 Task: Create a due date automation trigger when advanced on, on the monday of the week before a card is due add dates due in 1 working days at 11:00 AM.
Action: Mouse moved to (1186, 95)
Screenshot: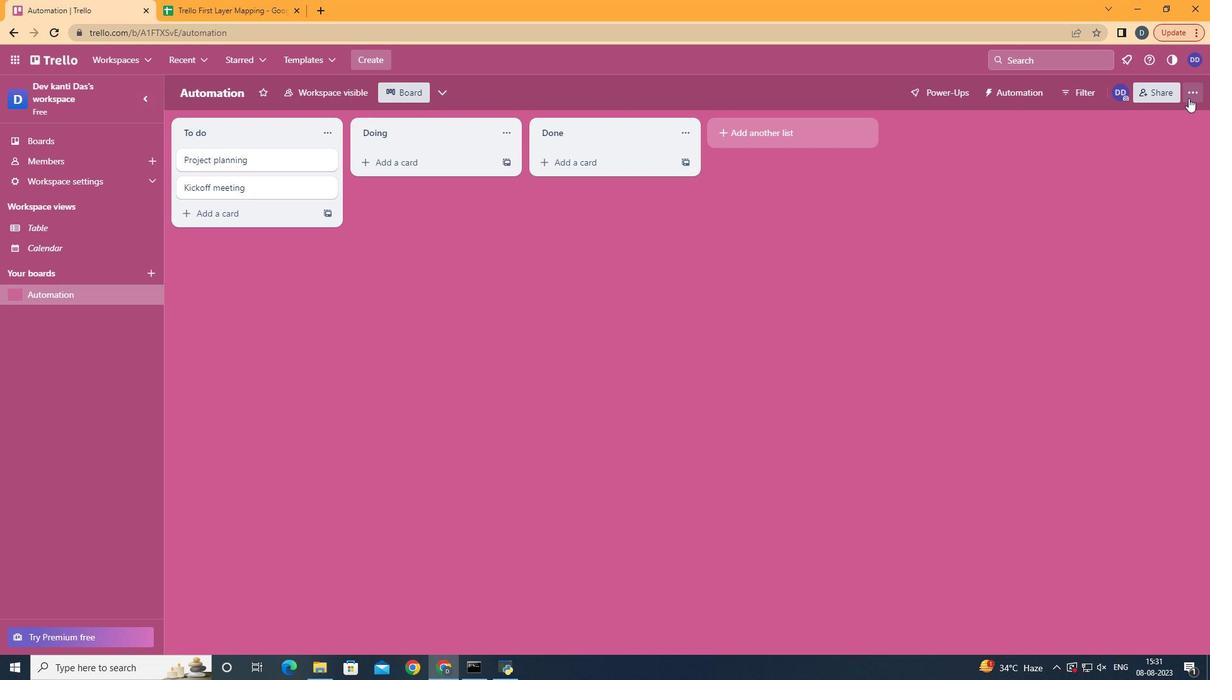 
Action: Mouse pressed left at (1186, 95)
Screenshot: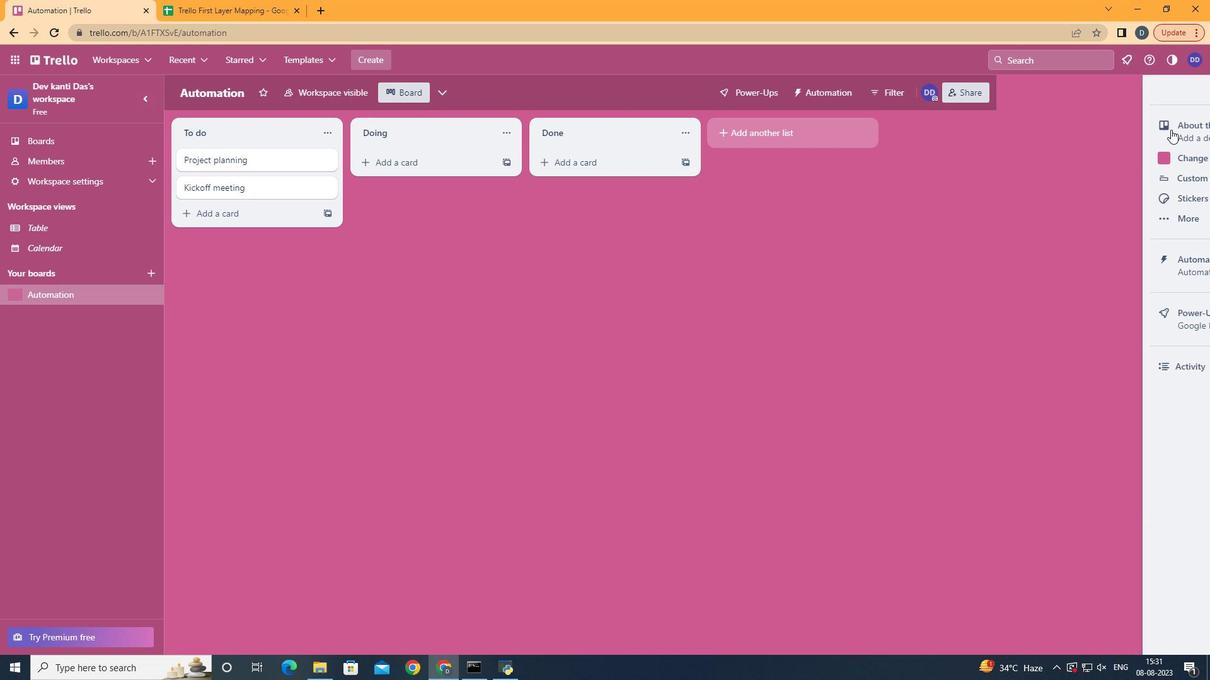 
Action: Mouse moved to (1078, 265)
Screenshot: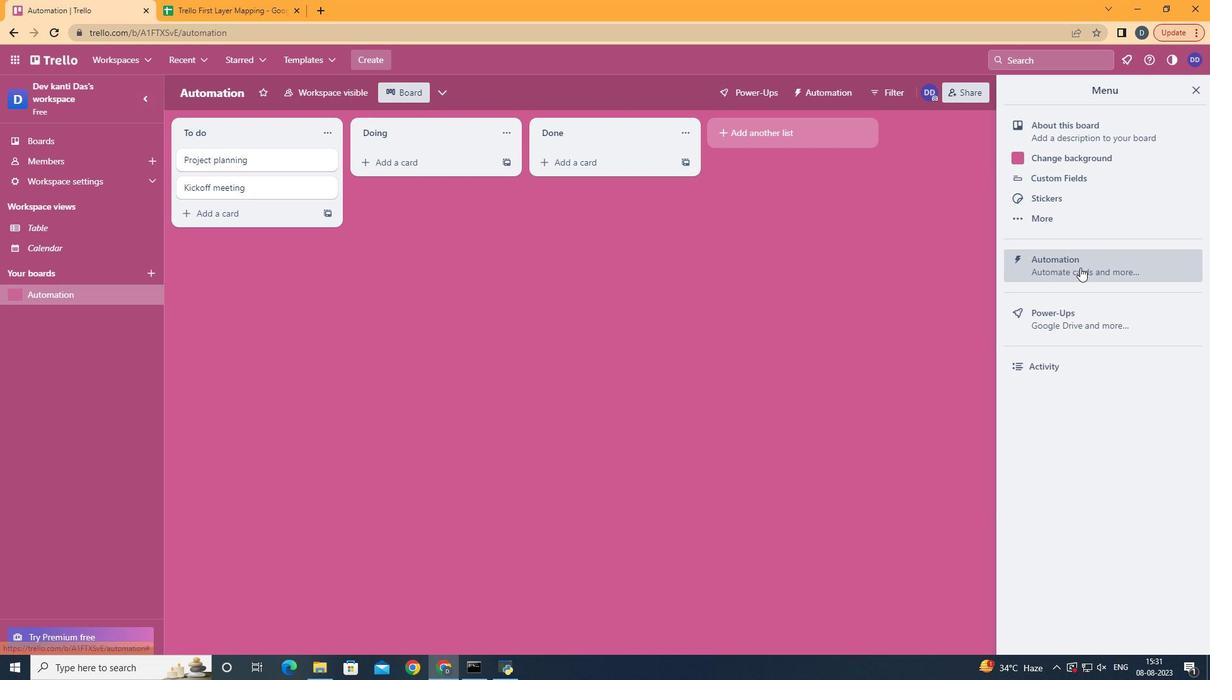 
Action: Mouse pressed left at (1078, 265)
Screenshot: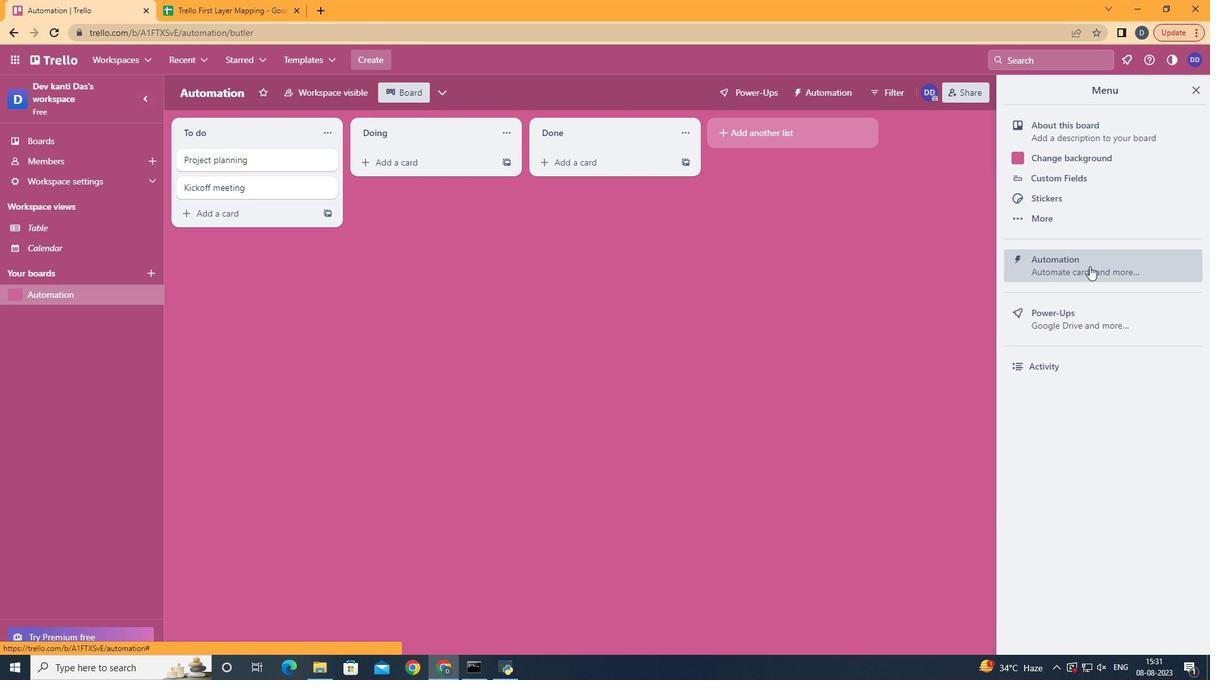 
Action: Mouse moved to (223, 247)
Screenshot: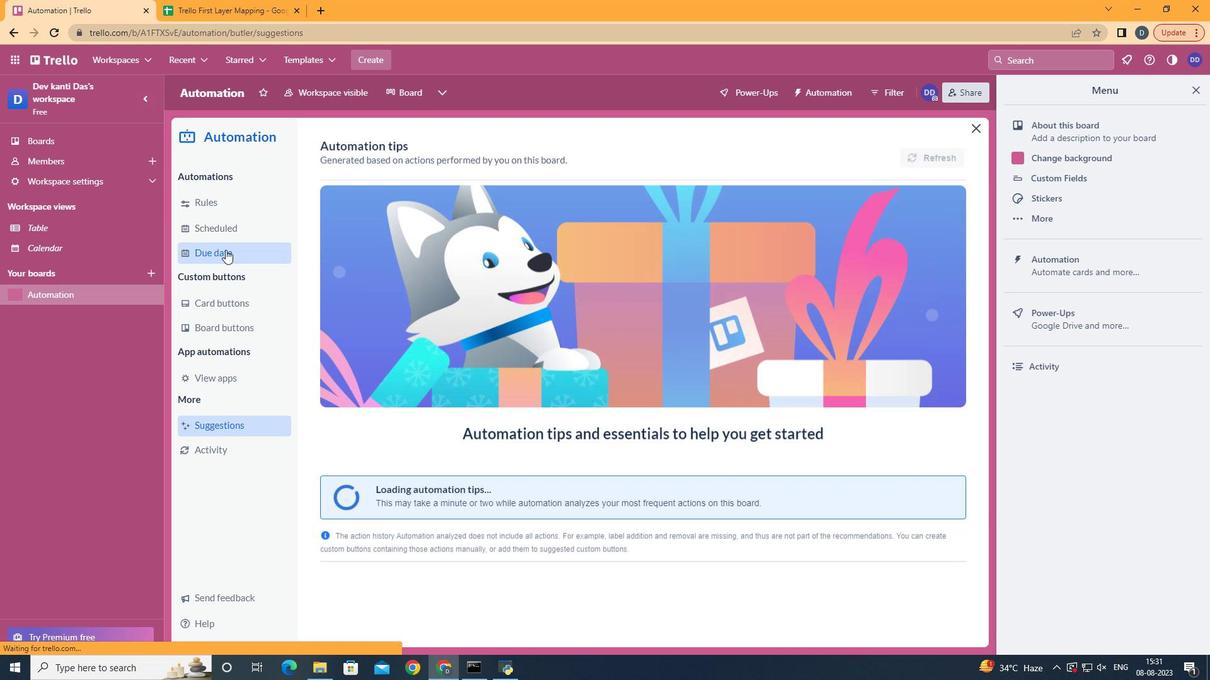 
Action: Mouse pressed left at (223, 247)
Screenshot: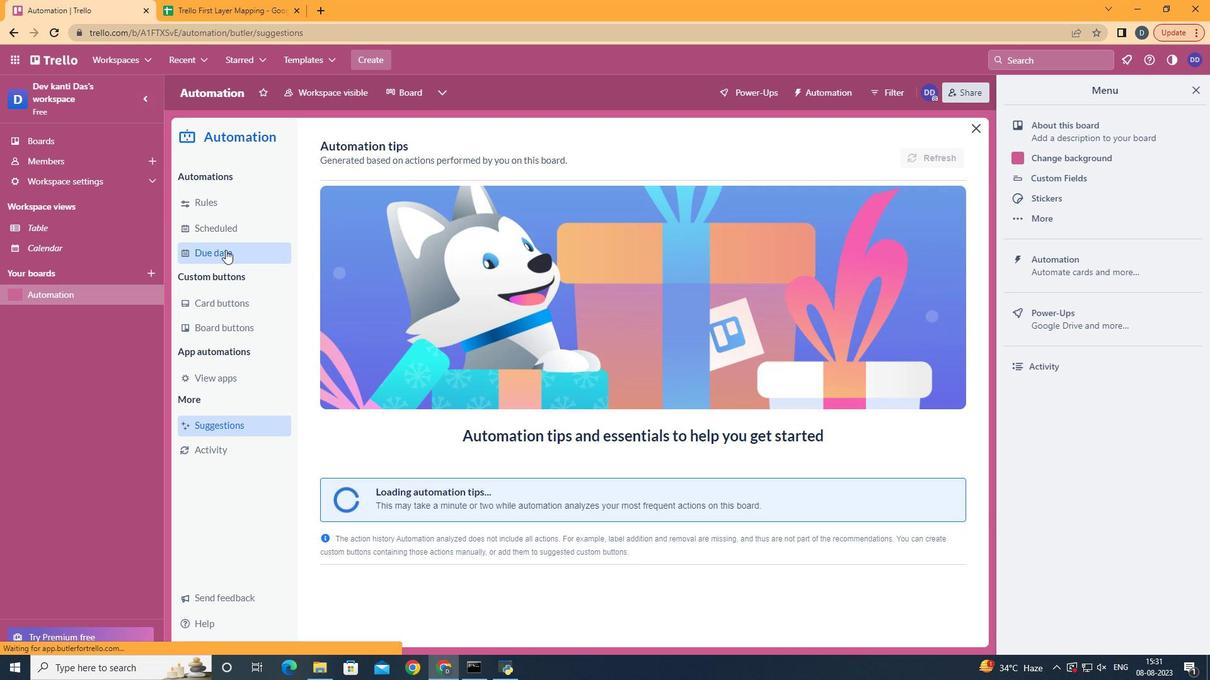 
Action: Mouse moved to (880, 146)
Screenshot: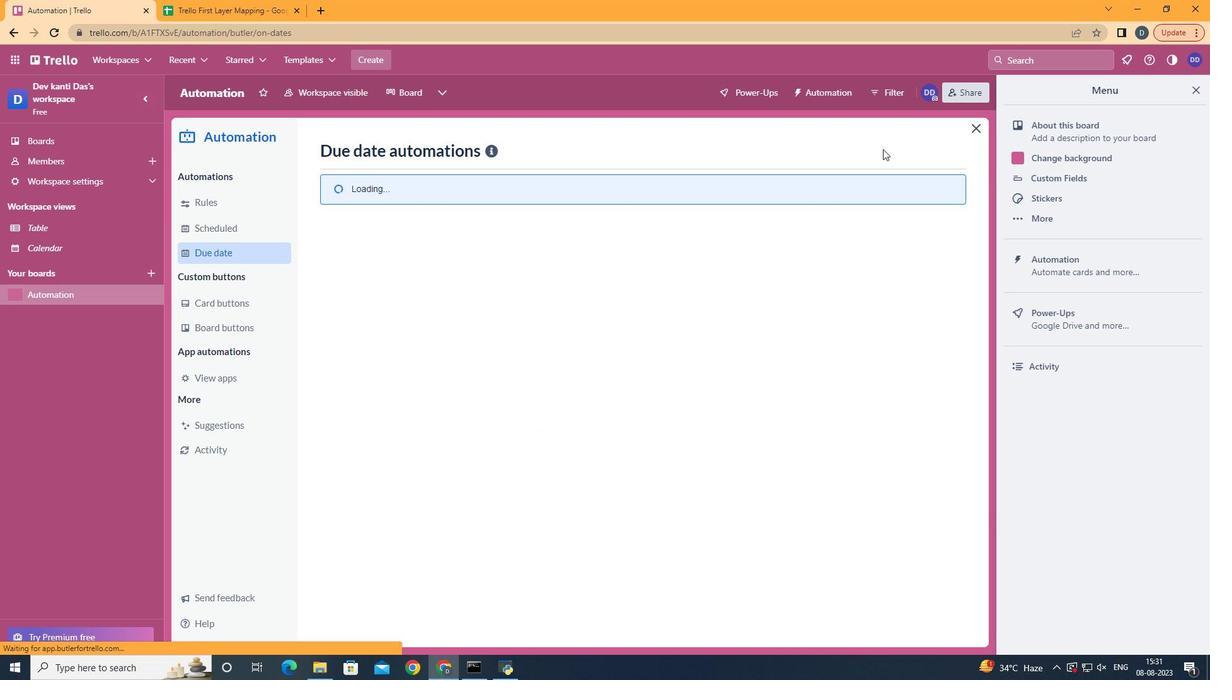 
Action: Mouse pressed left at (880, 146)
Screenshot: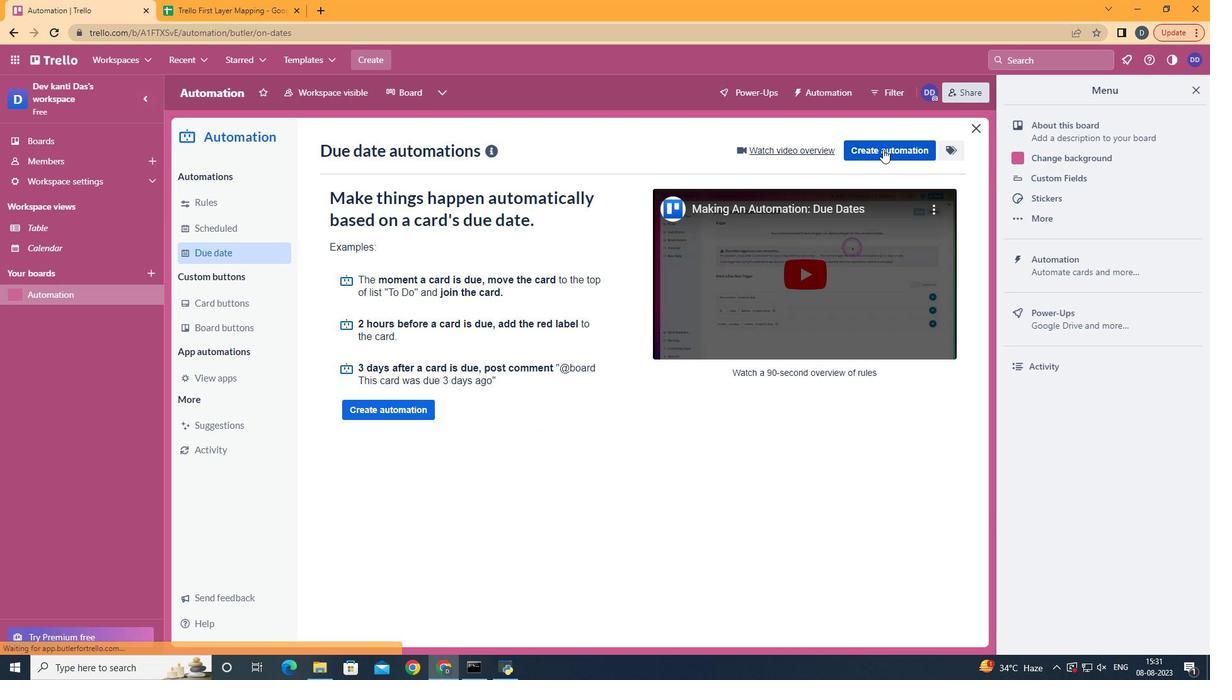
Action: Mouse pressed left at (880, 146)
Screenshot: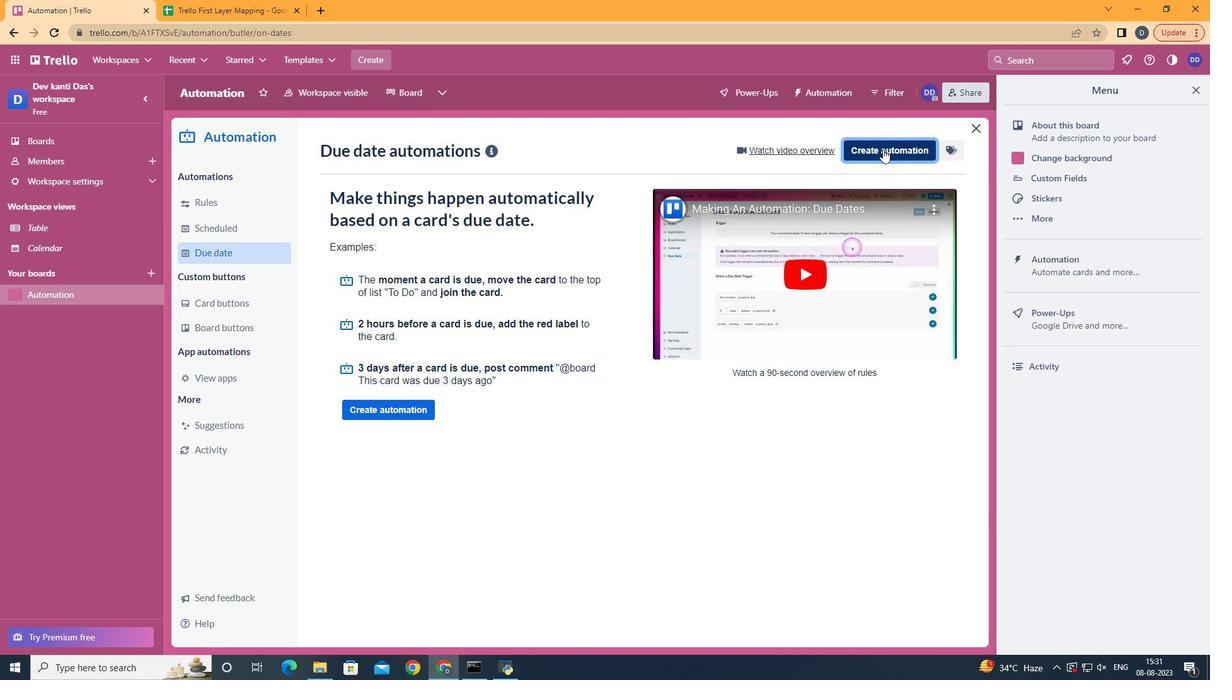 
Action: Mouse moved to (682, 268)
Screenshot: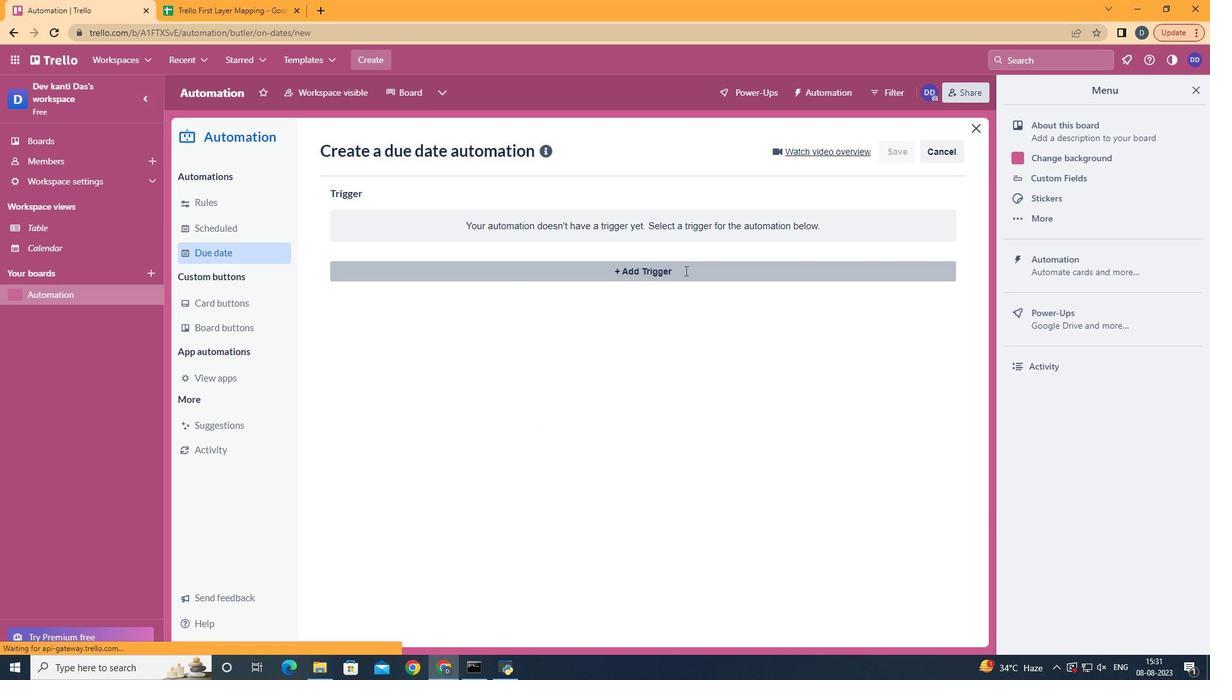 
Action: Mouse pressed left at (682, 268)
Screenshot: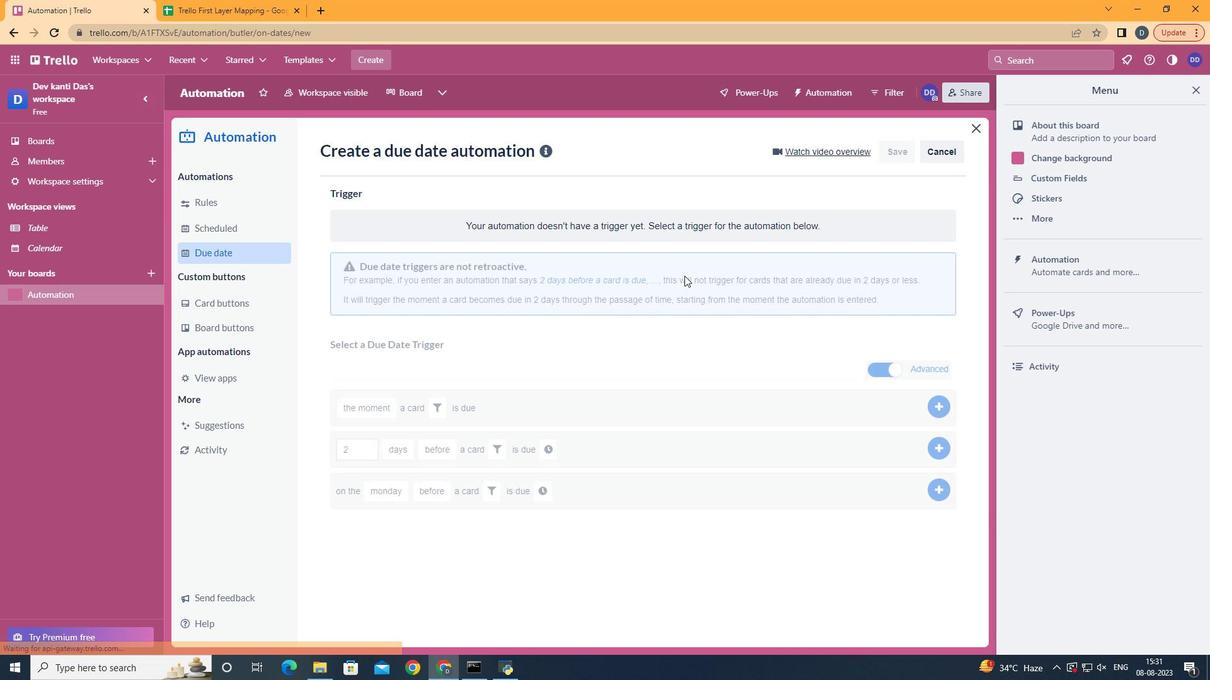 
Action: Mouse moved to (448, 595)
Screenshot: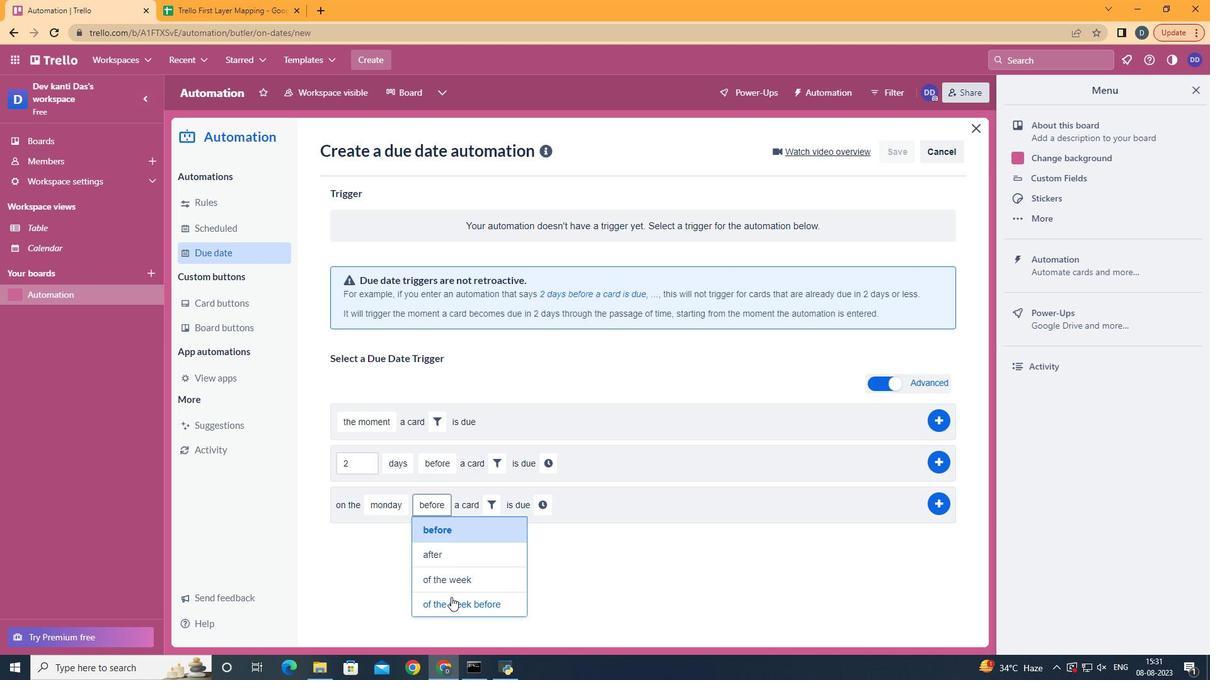 
Action: Mouse pressed left at (448, 595)
Screenshot: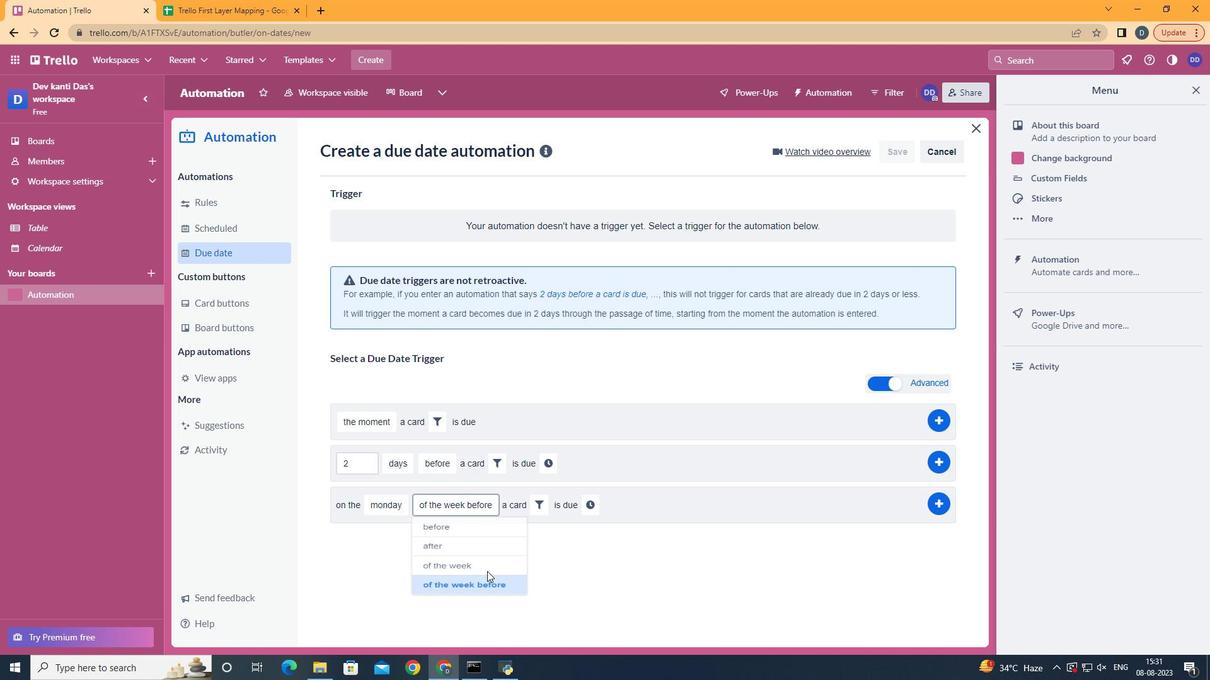 
Action: Mouse moved to (530, 509)
Screenshot: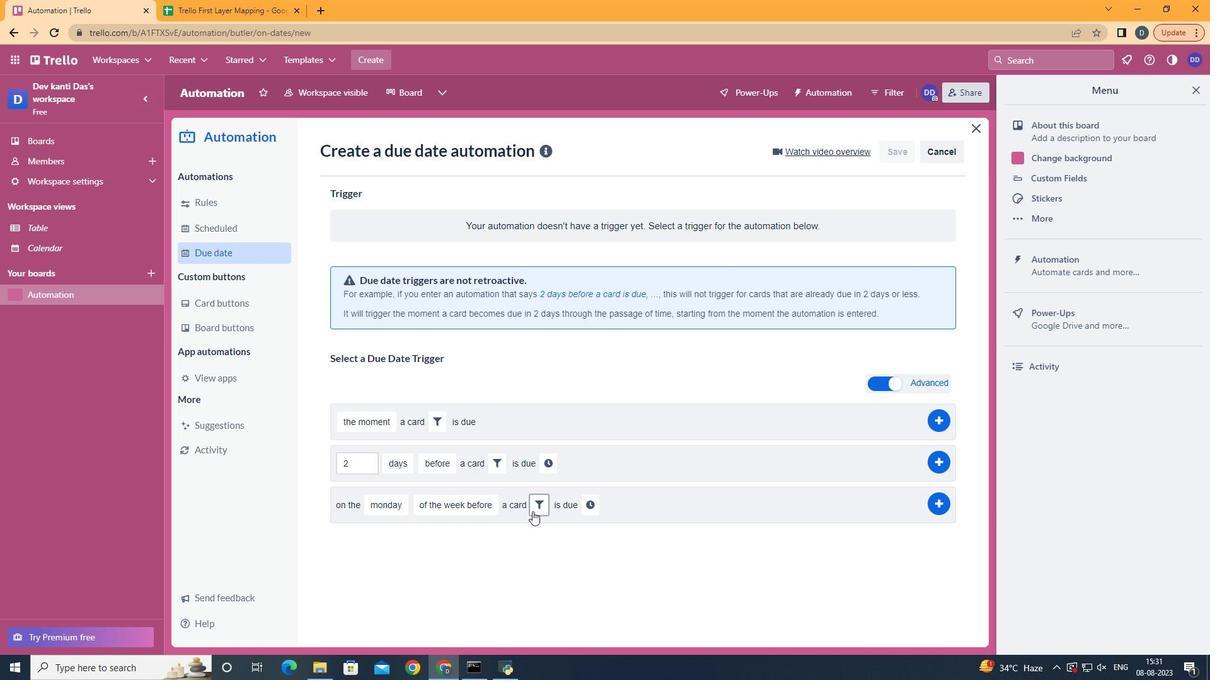 
Action: Mouse pressed left at (530, 509)
Screenshot: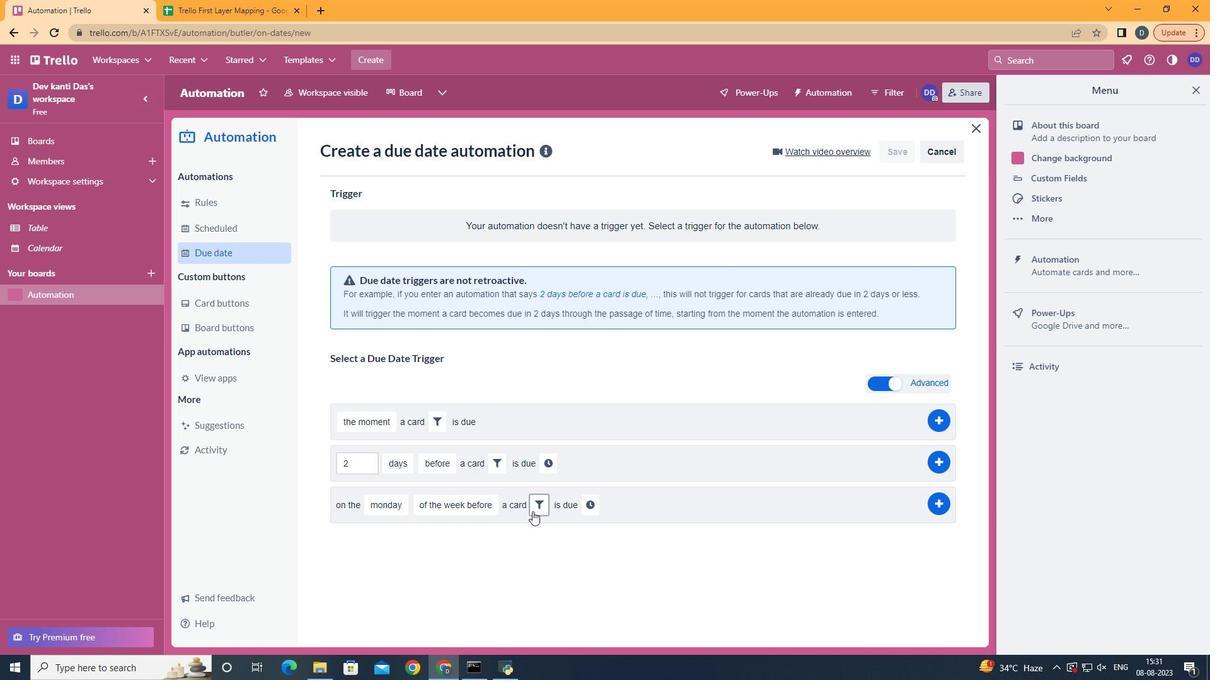 
Action: Mouse moved to (611, 542)
Screenshot: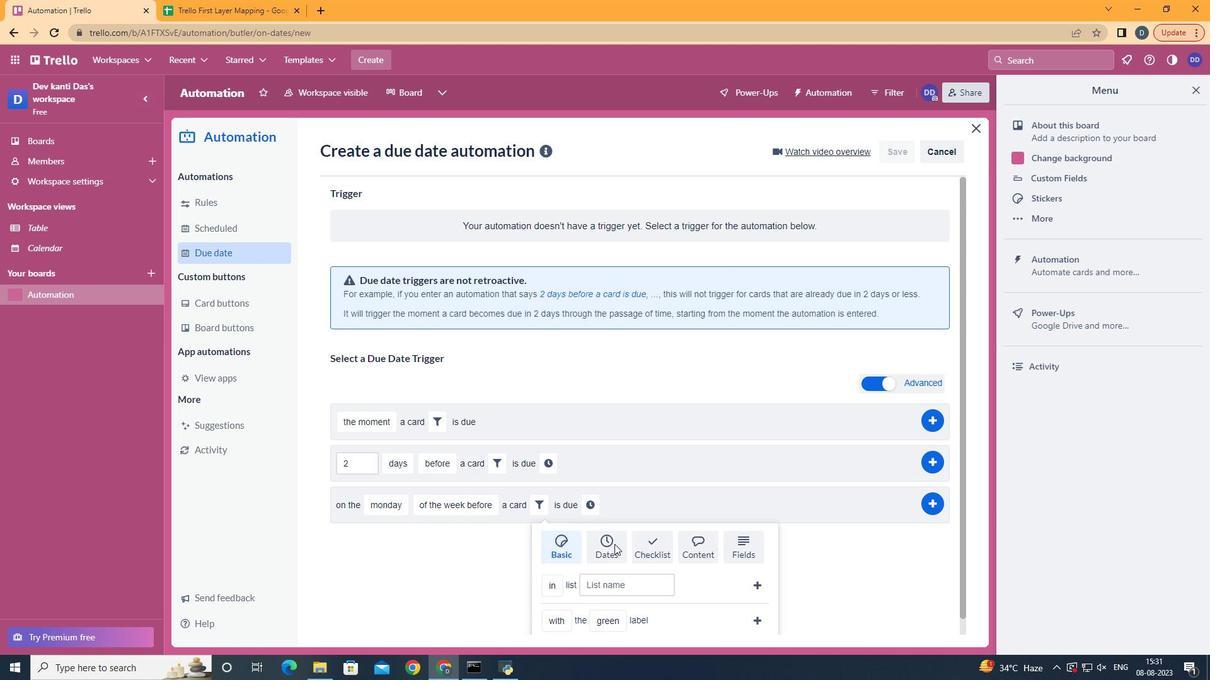 
Action: Mouse pressed left at (611, 542)
Screenshot: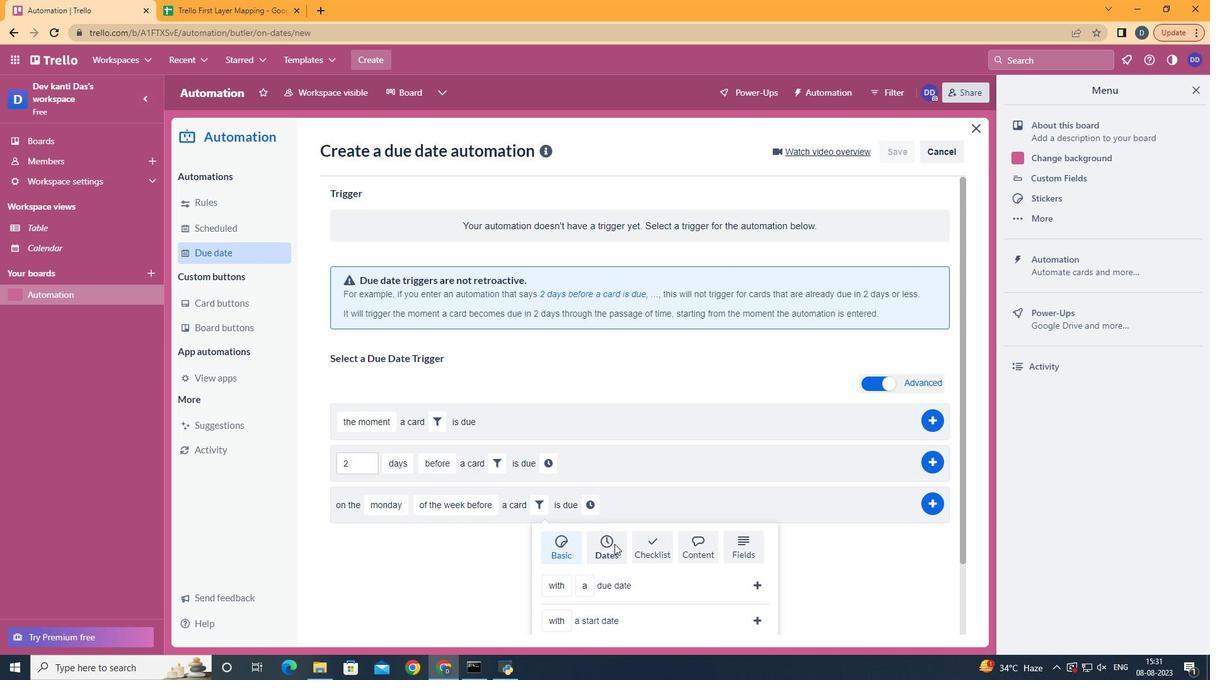 
Action: Mouse moved to (612, 542)
Screenshot: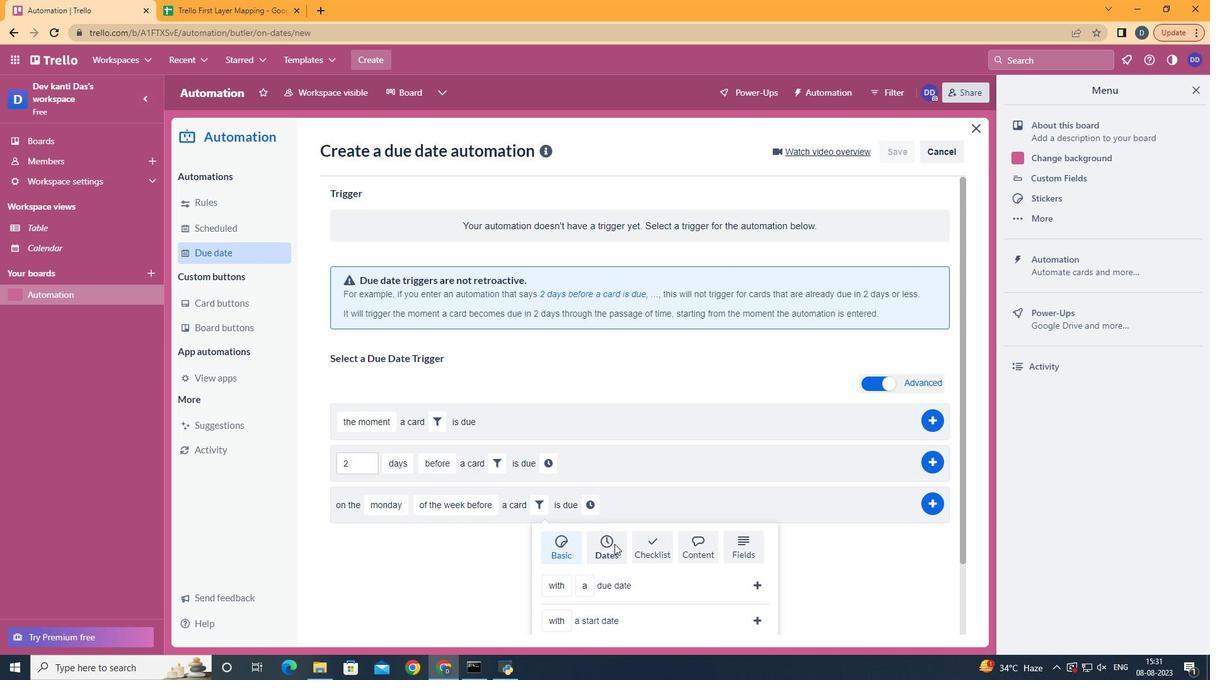 
Action: Mouse scrolled (612, 541) with delta (0, 0)
Screenshot: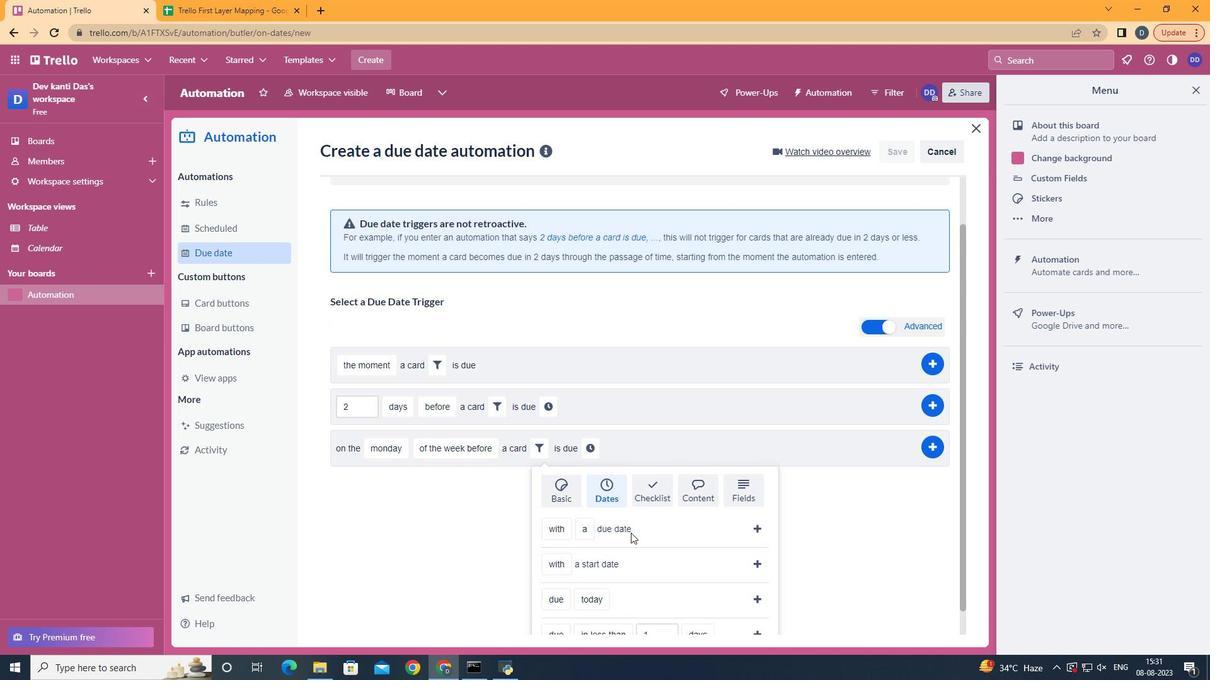 
Action: Mouse scrolled (612, 541) with delta (0, 0)
Screenshot: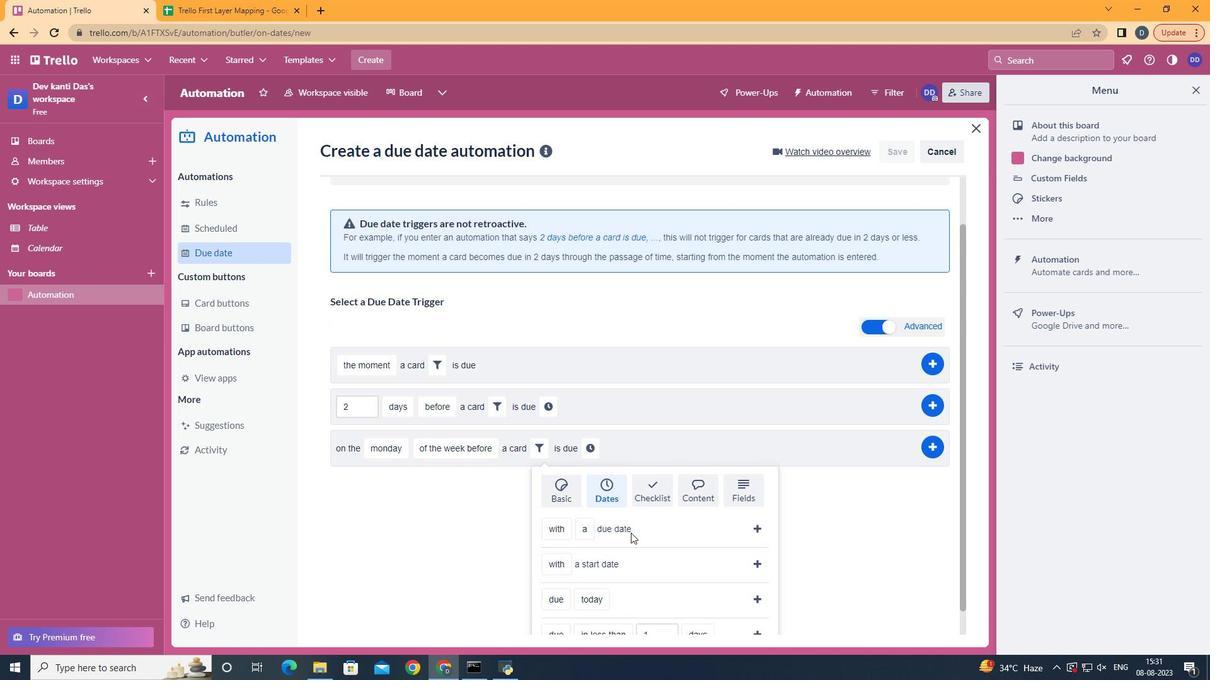 
Action: Mouse scrolled (612, 541) with delta (0, 0)
Screenshot: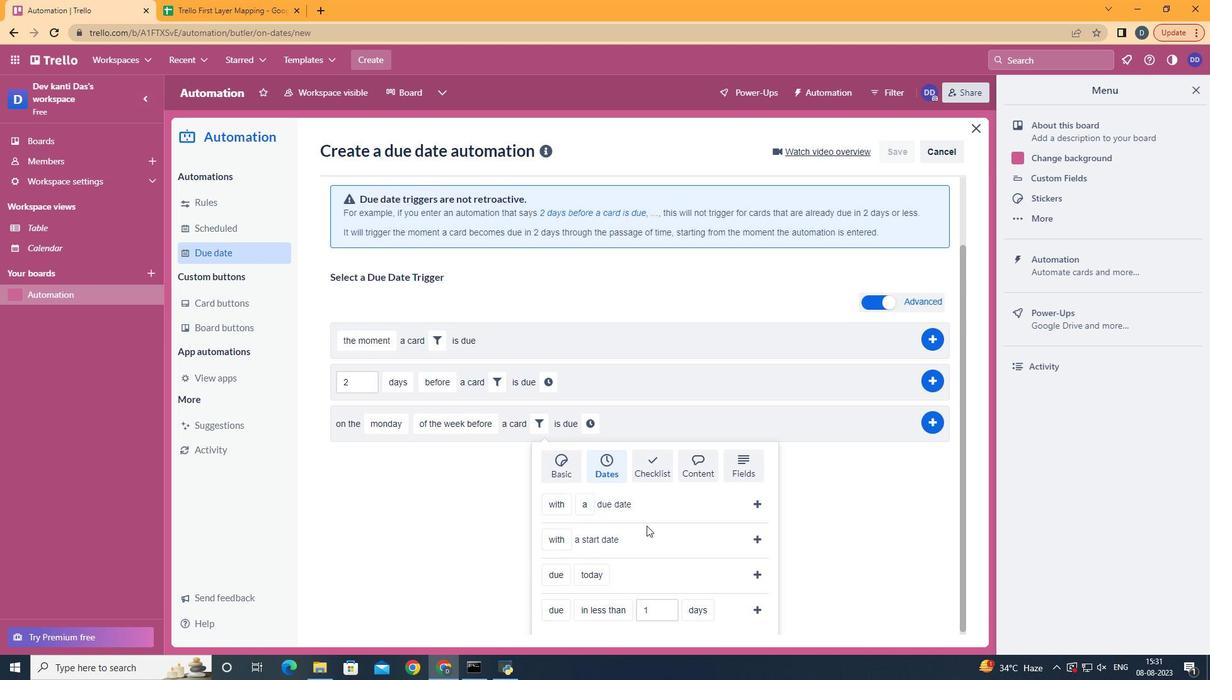 
Action: Mouse scrolled (612, 541) with delta (0, 0)
Screenshot: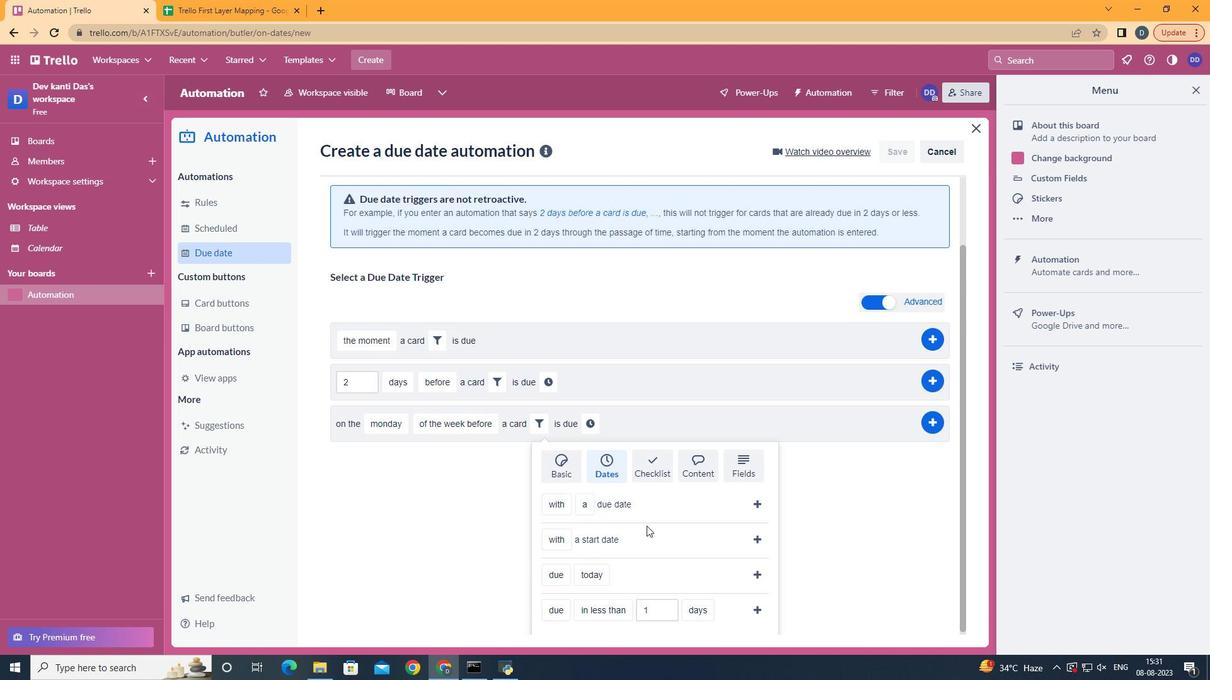 
Action: Mouse scrolled (612, 541) with delta (0, 0)
Screenshot: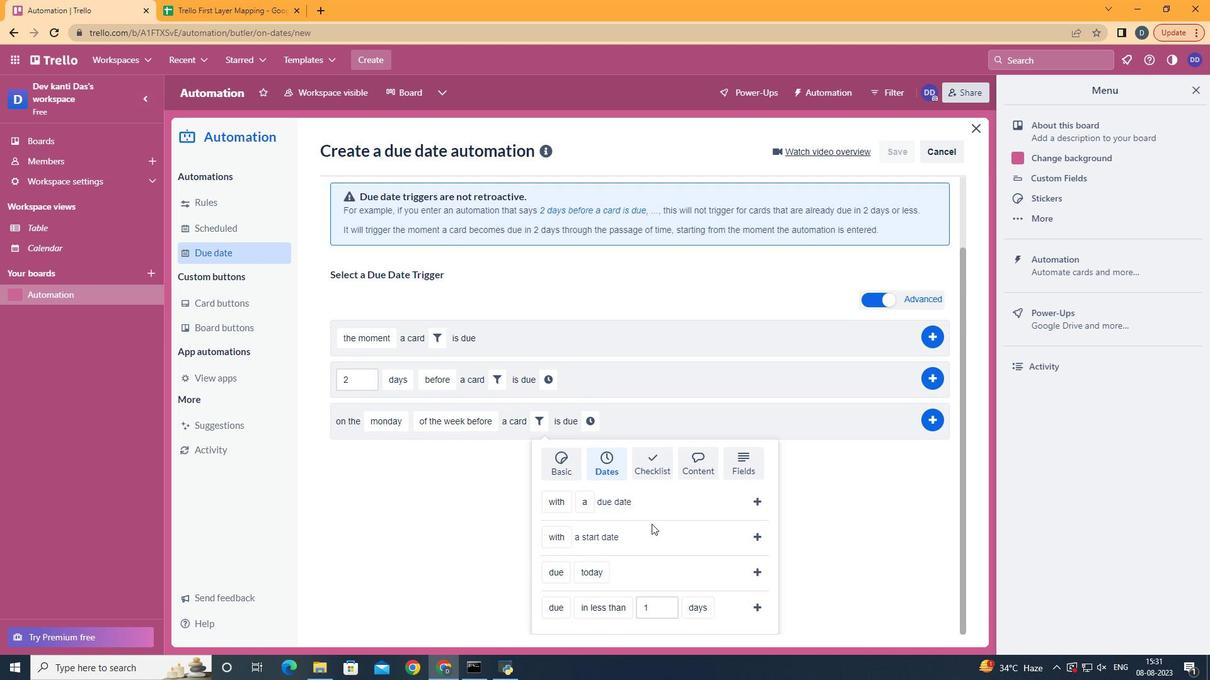 
Action: Mouse moved to (568, 553)
Screenshot: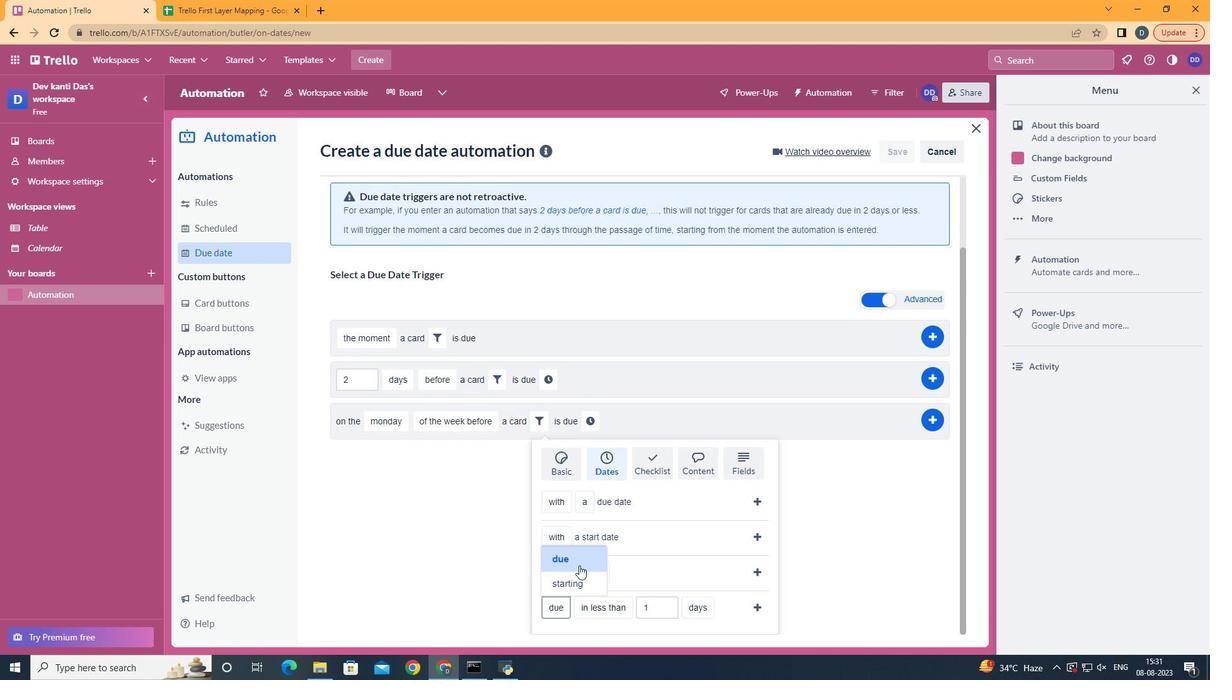 
Action: Mouse pressed left at (568, 553)
Screenshot: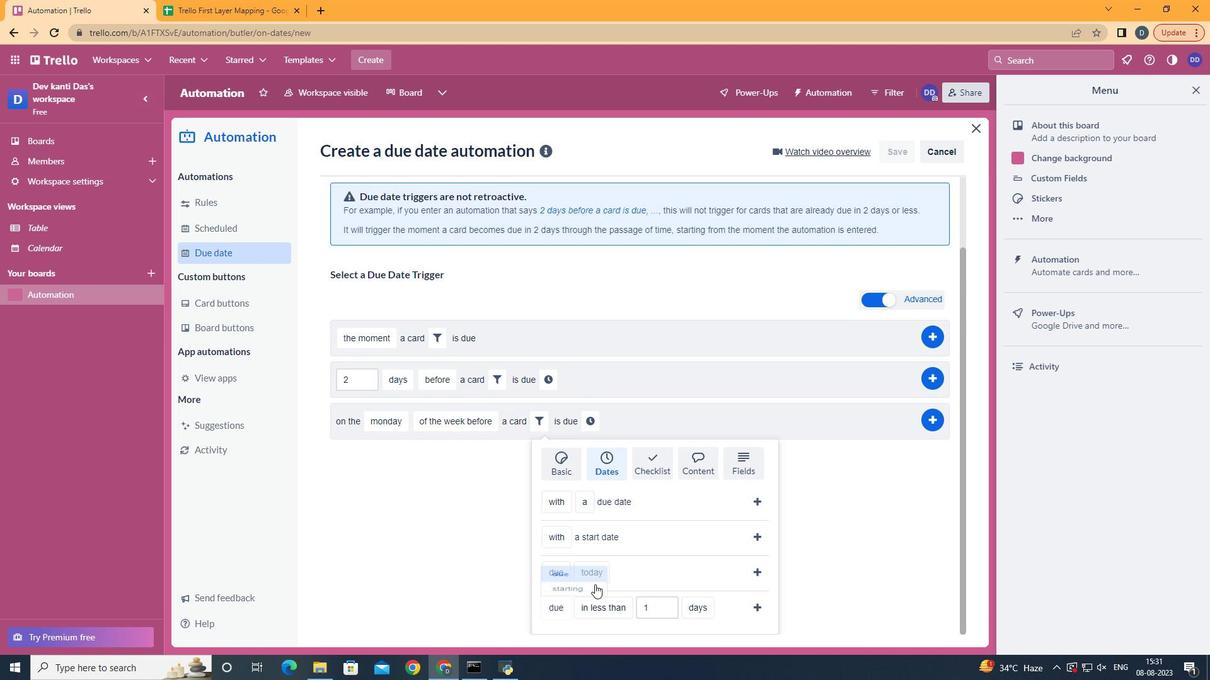 
Action: Mouse moved to (619, 556)
Screenshot: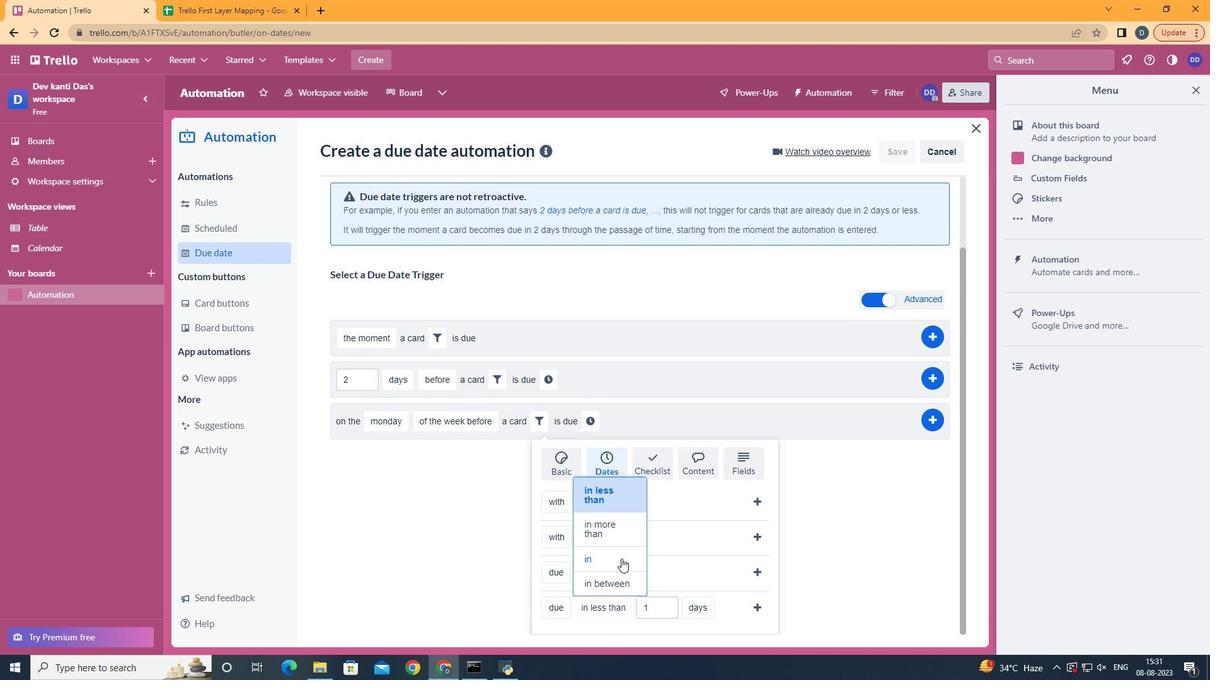 
Action: Mouse pressed left at (619, 556)
Screenshot: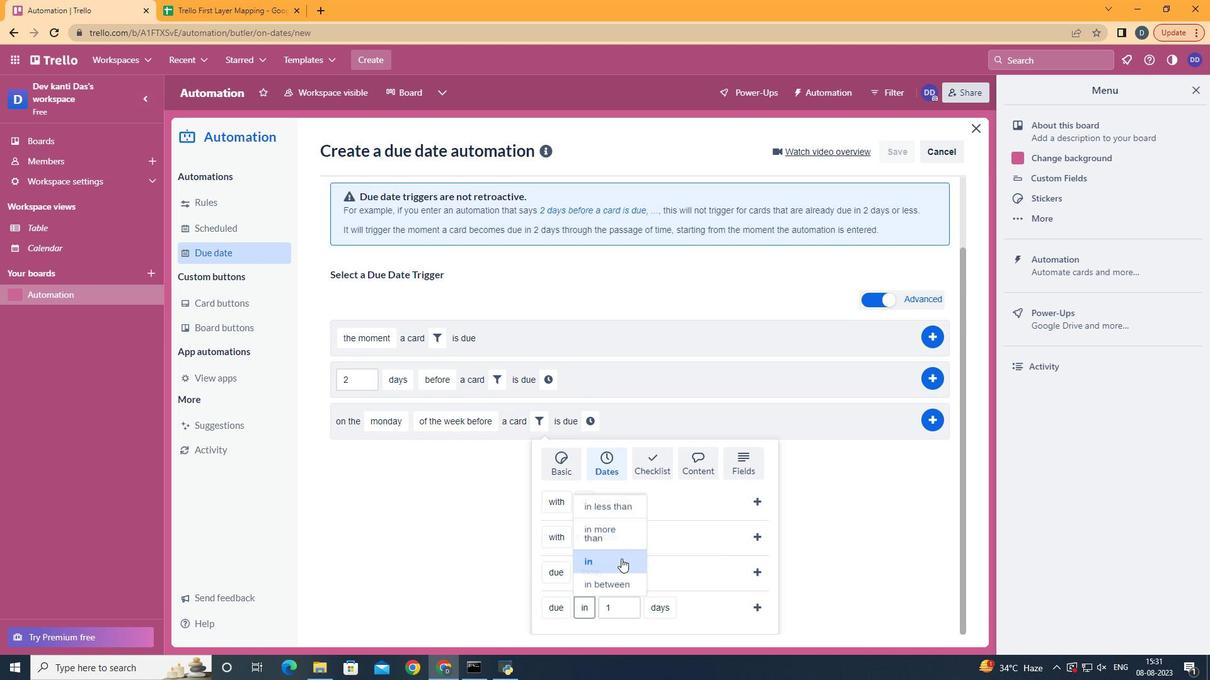 
Action: Mouse moved to (660, 583)
Screenshot: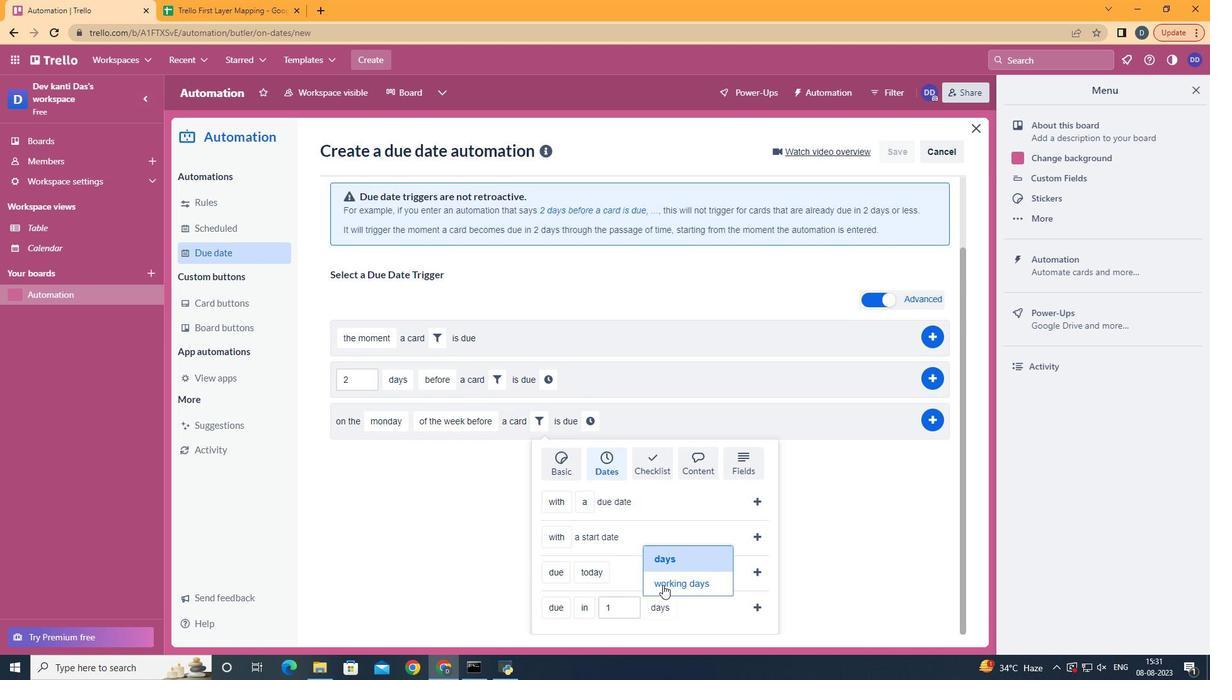 
Action: Mouse pressed left at (660, 583)
Screenshot: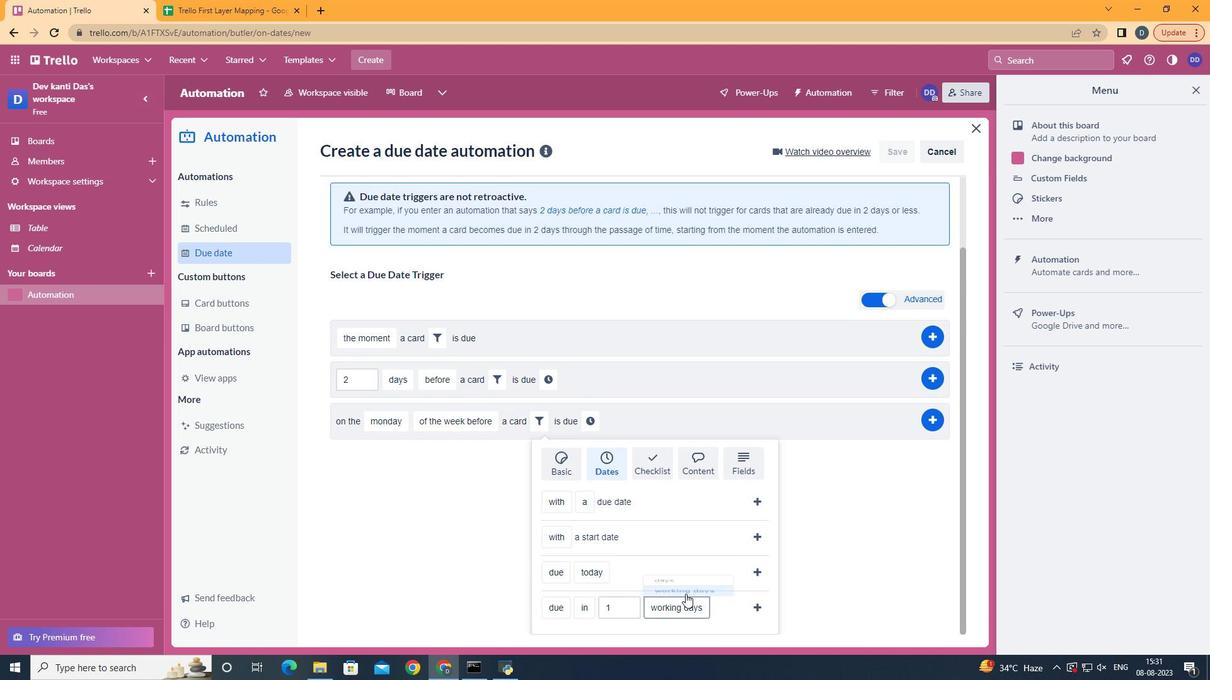 
Action: Mouse moved to (748, 605)
Screenshot: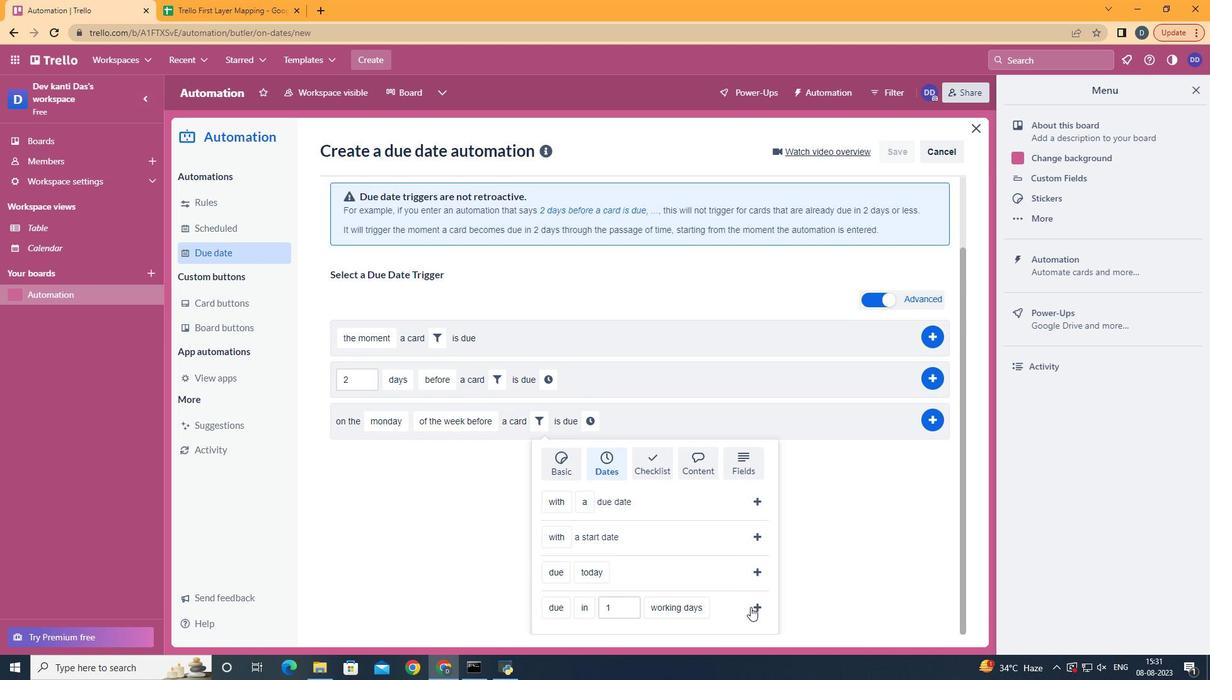 
Action: Mouse pressed left at (748, 605)
Screenshot: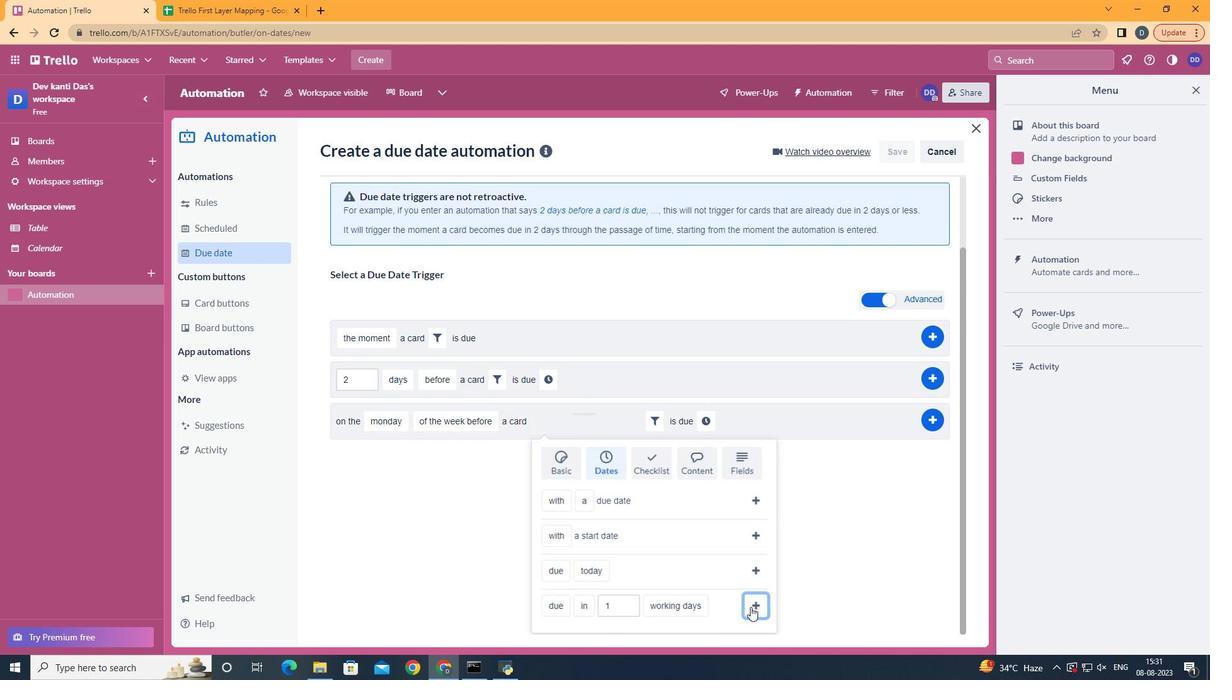 
Action: Mouse moved to (698, 515)
Screenshot: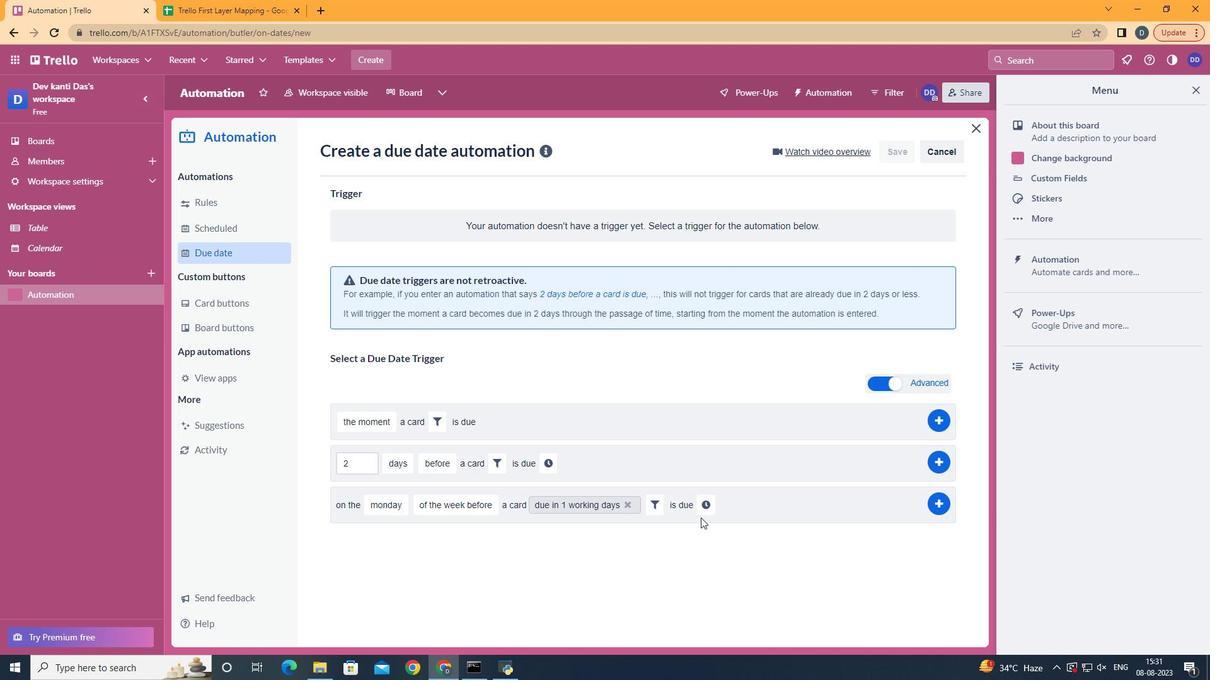 
Action: Mouse pressed left at (698, 515)
Screenshot: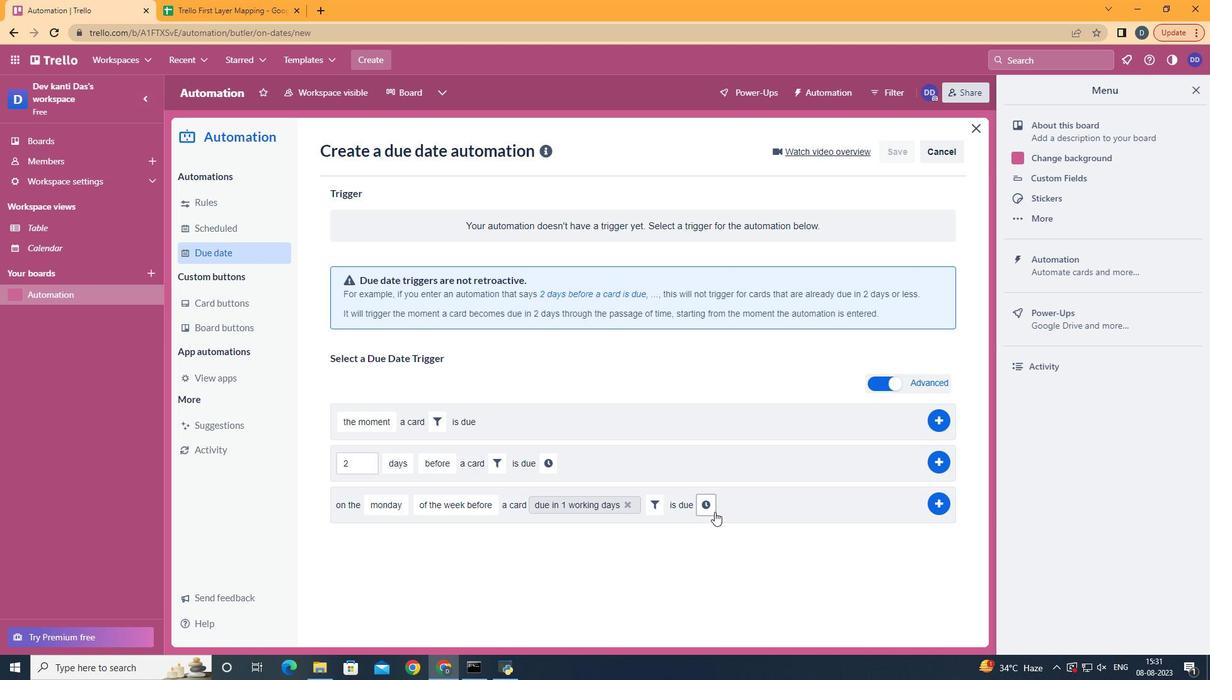 
Action: Mouse moved to (712, 510)
Screenshot: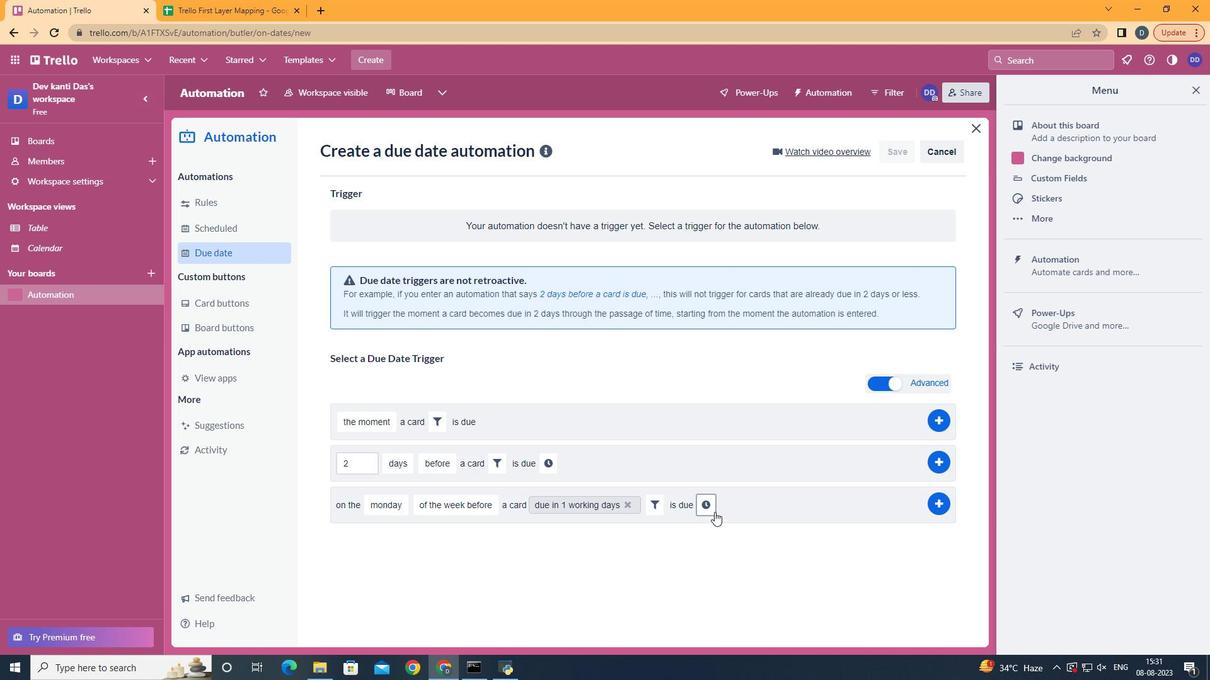 
Action: Mouse pressed left at (712, 510)
Screenshot: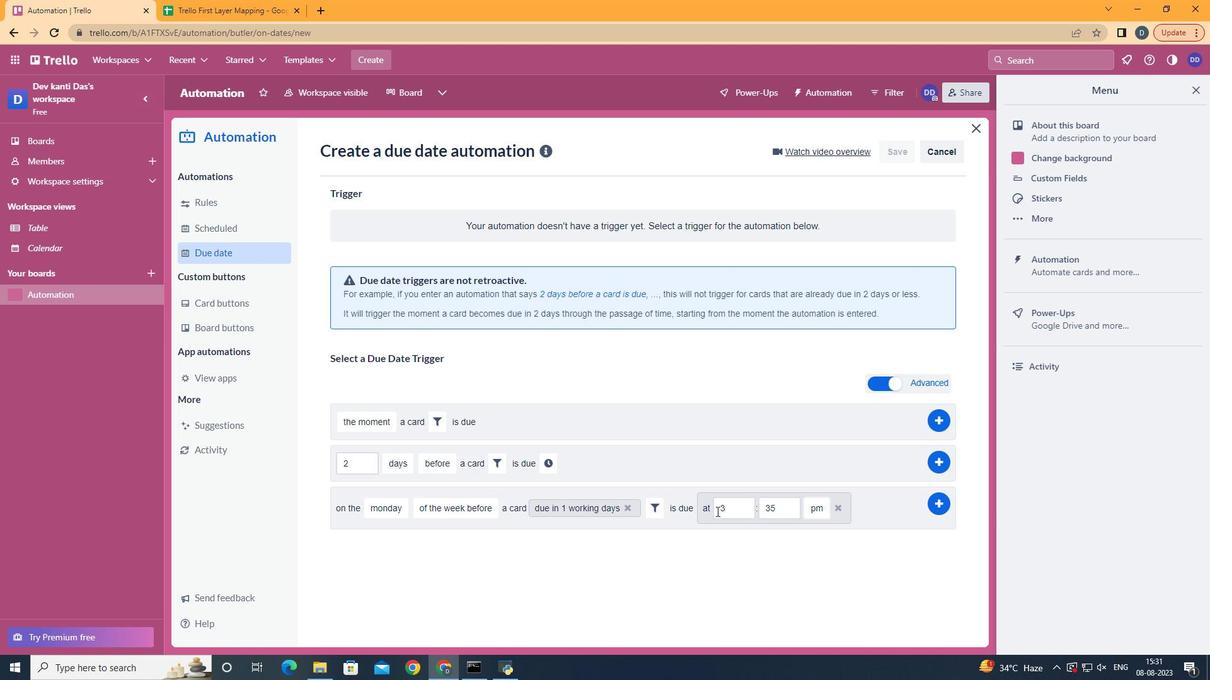 
Action: Mouse moved to (728, 509)
Screenshot: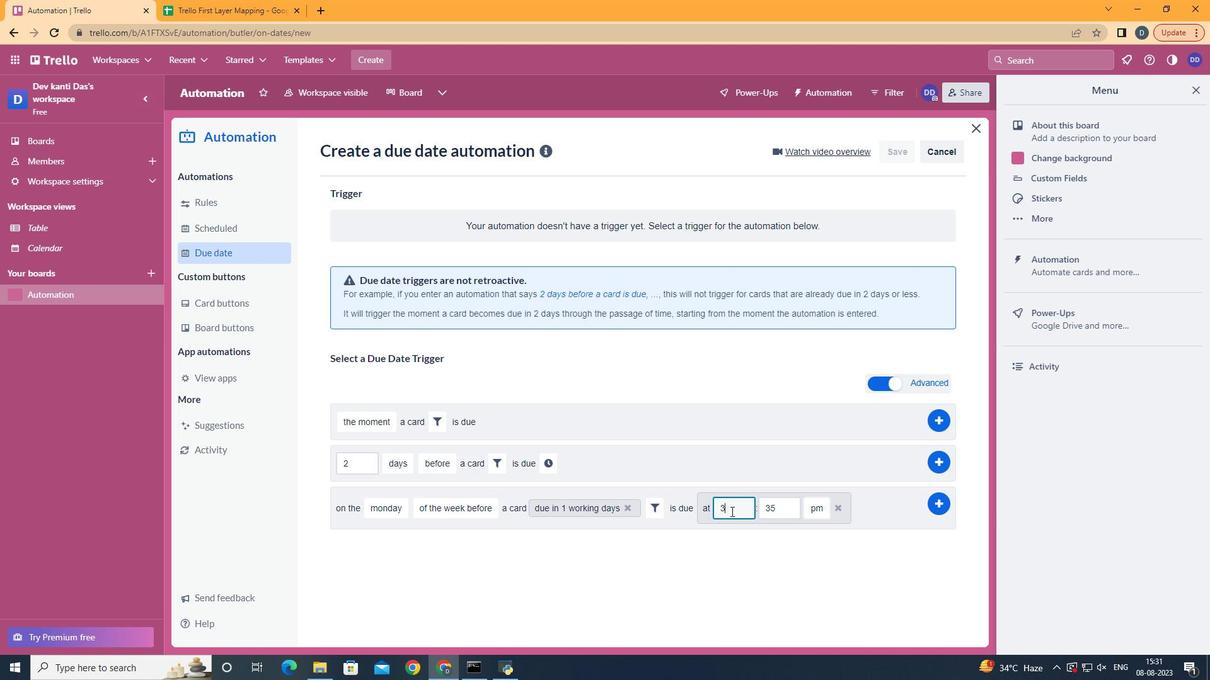 
Action: Mouse pressed left at (728, 509)
Screenshot: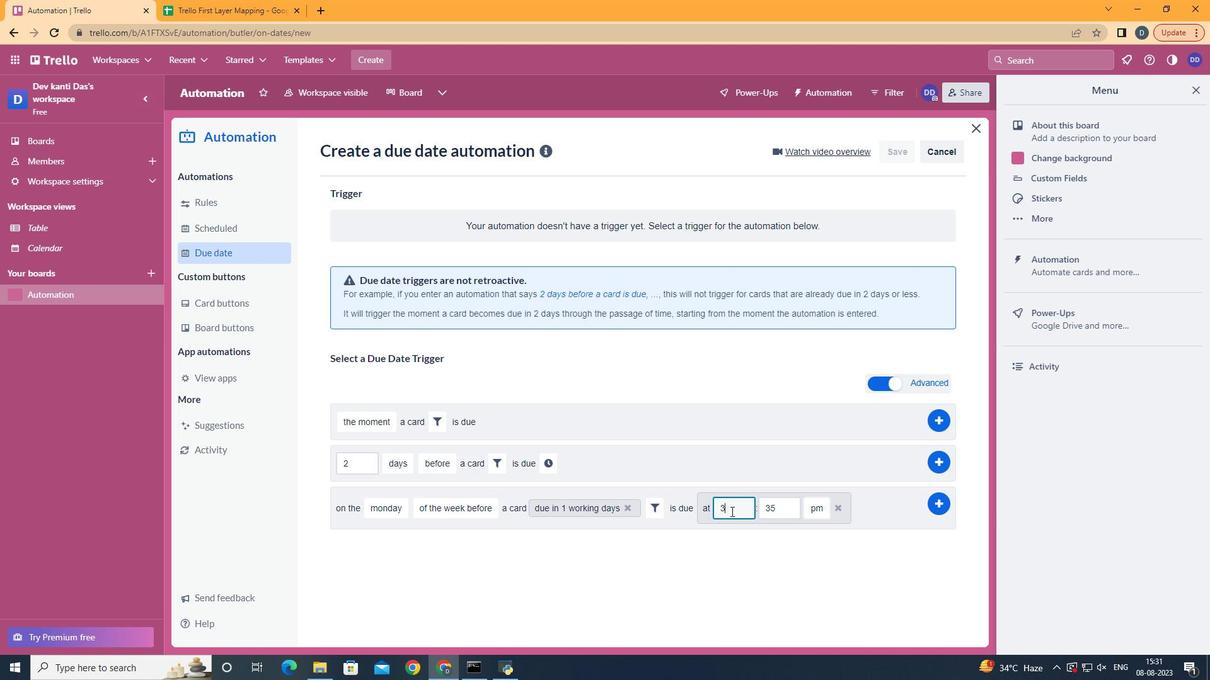 
Action: Key pressed <Key.backspace>11
Screenshot: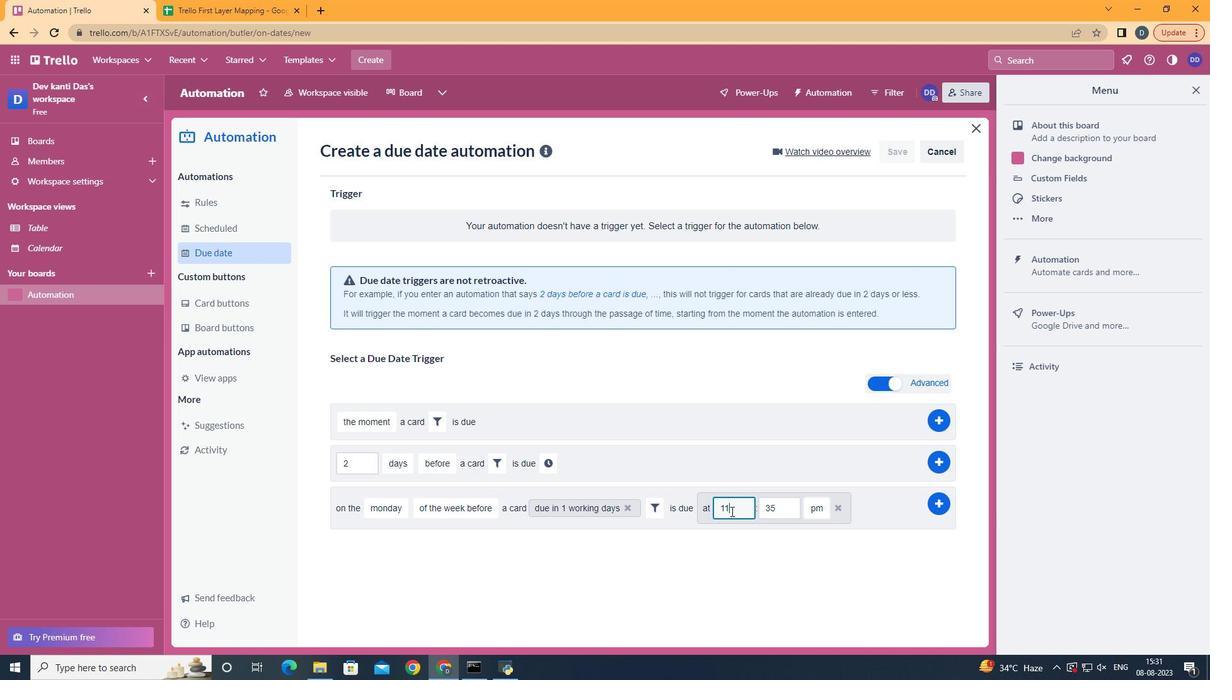 
Action: Mouse moved to (789, 510)
Screenshot: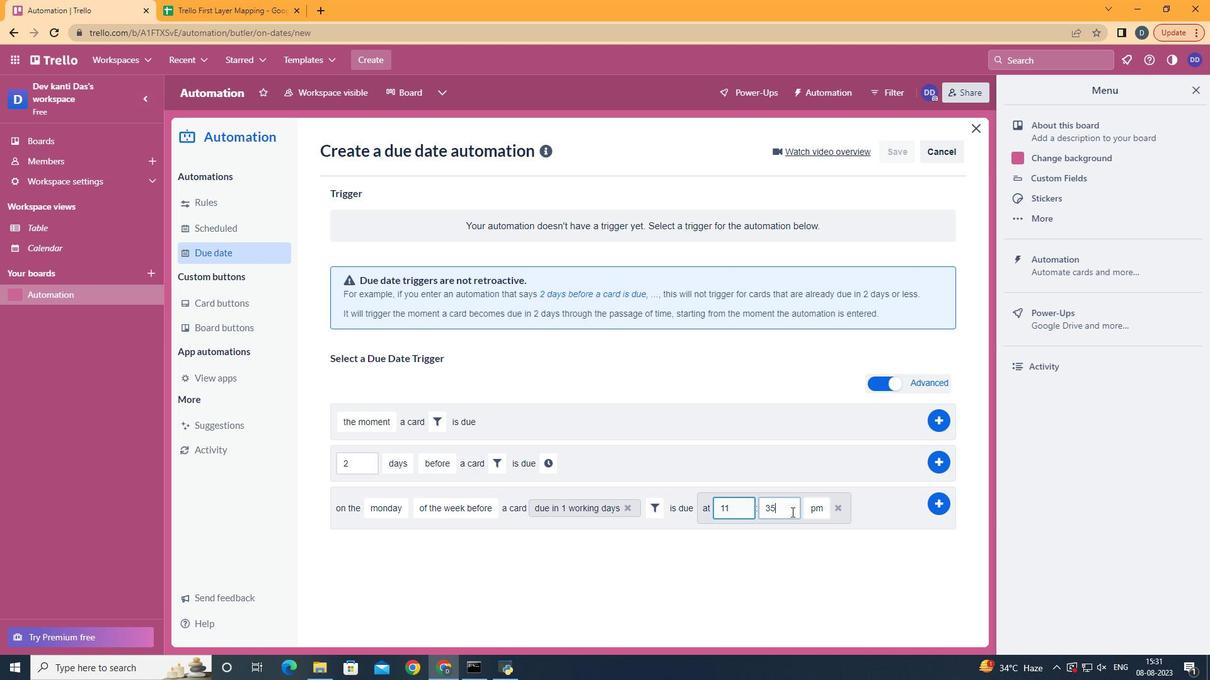 
Action: Mouse pressed left at (789, 510)
Screenshot: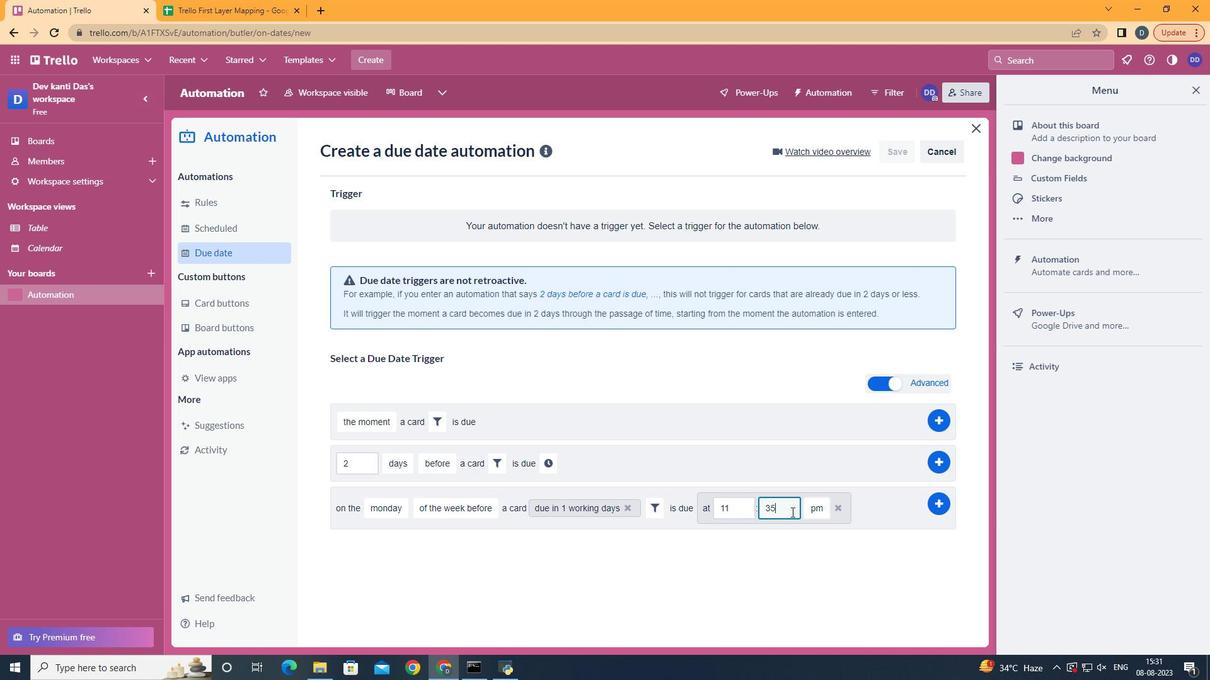 
Action: Key pressed <Key.backspace>
Screenshot: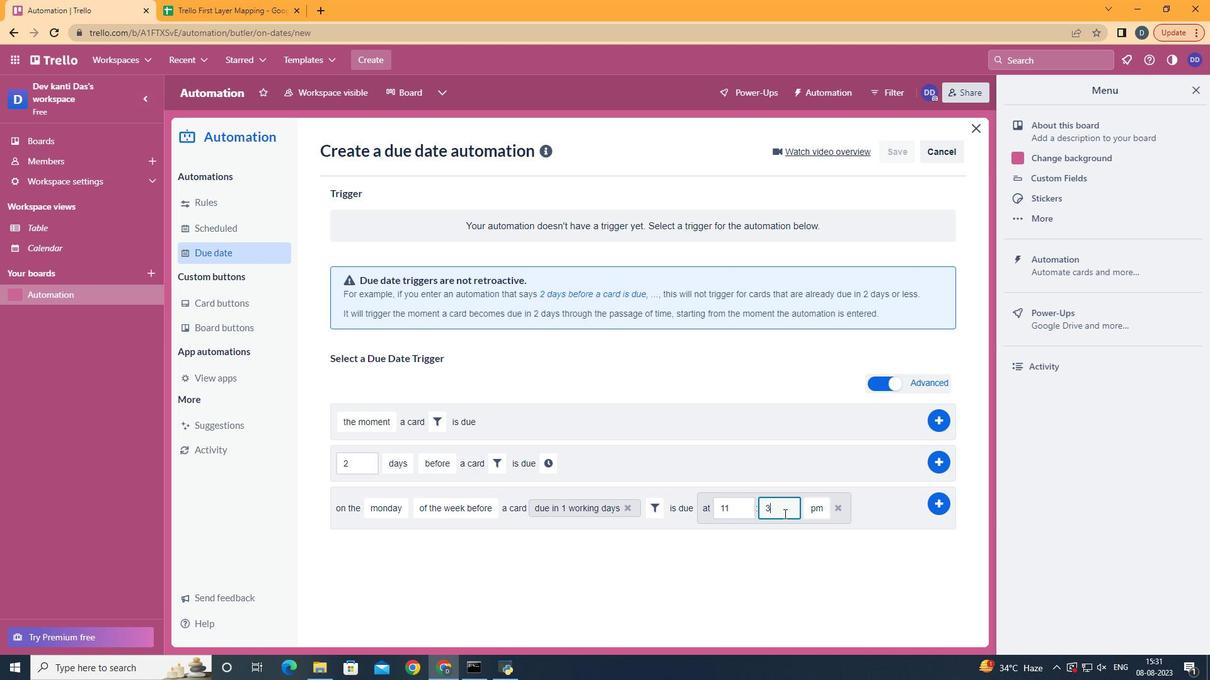 
Action: Mouse moved to (781, 511)
Screenshot: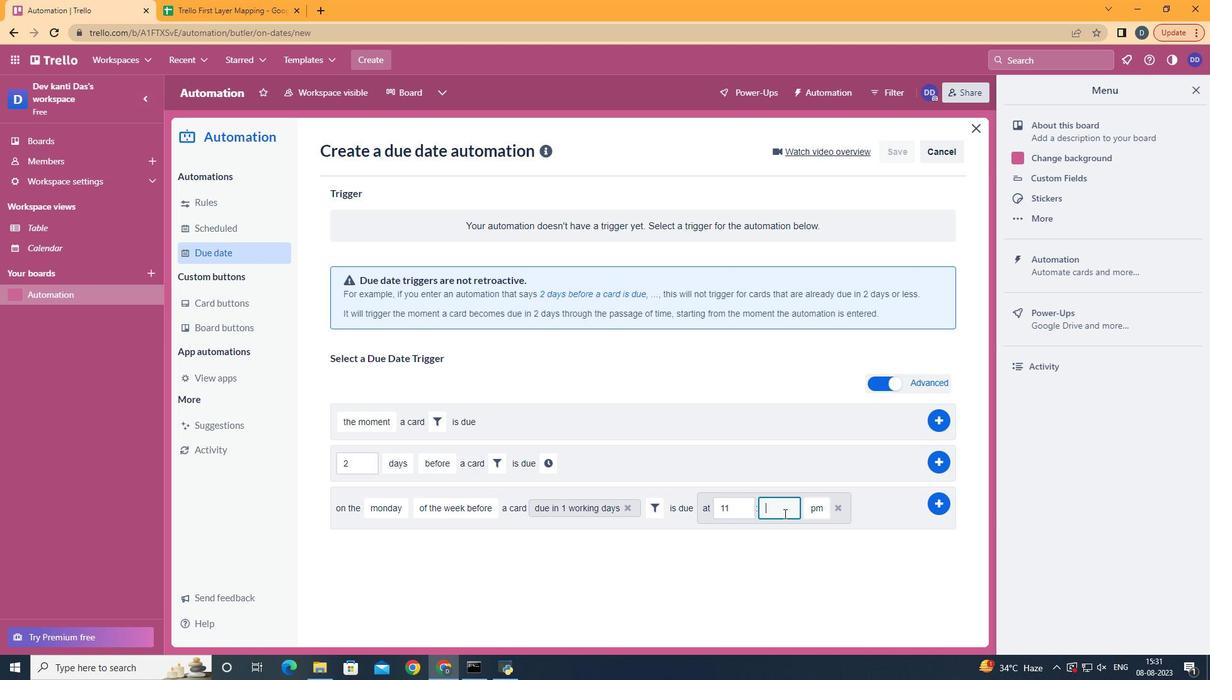 
Action: Key pressed <Key.backspace>00
Screenshot: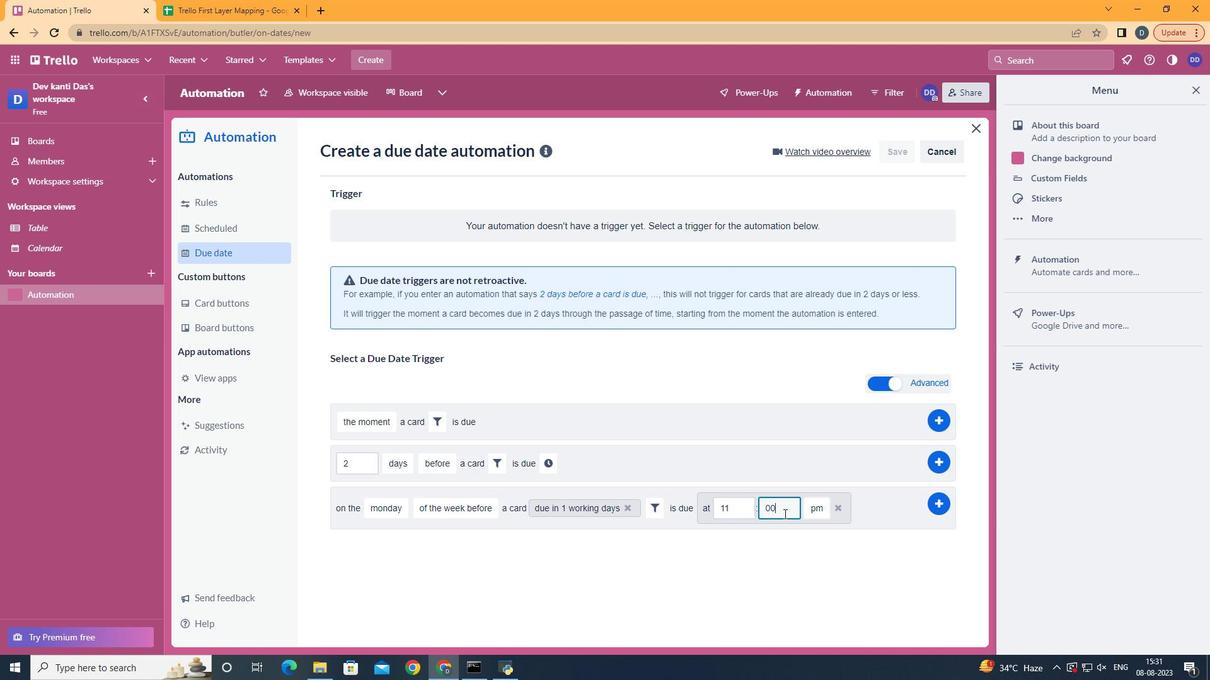 
Action: Mouse moved to (811, 527)
Screenshot: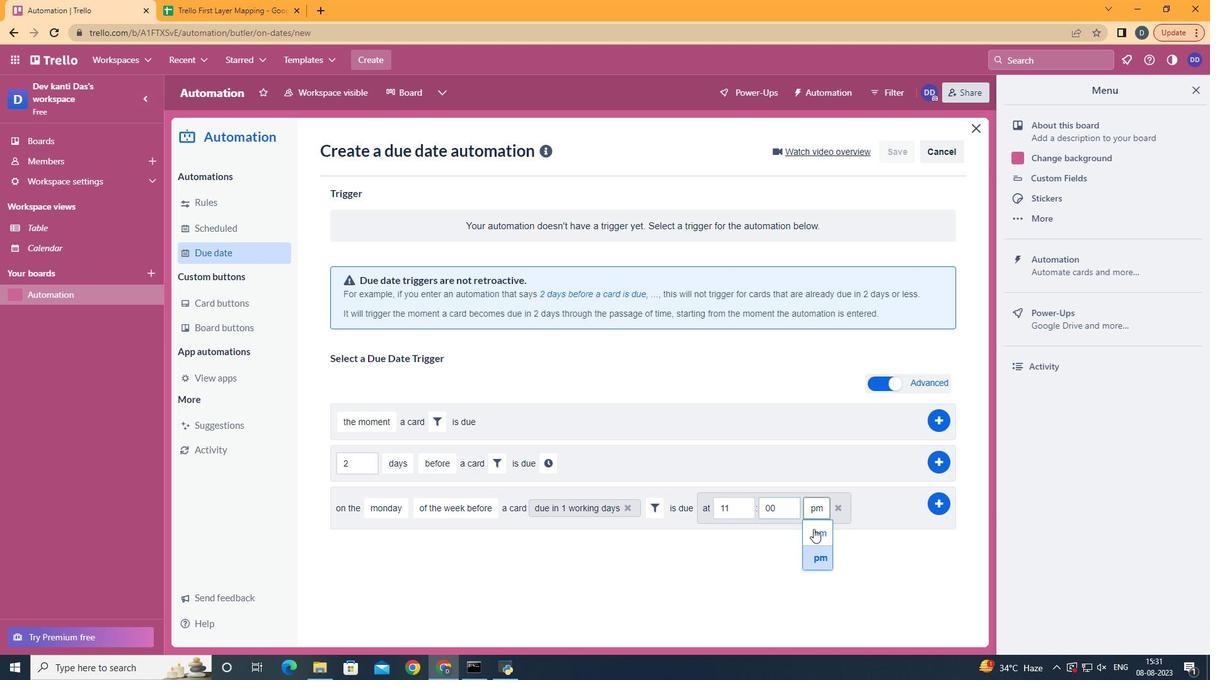 
Action: Mouse pressed left at (811, 527)
Screenshot: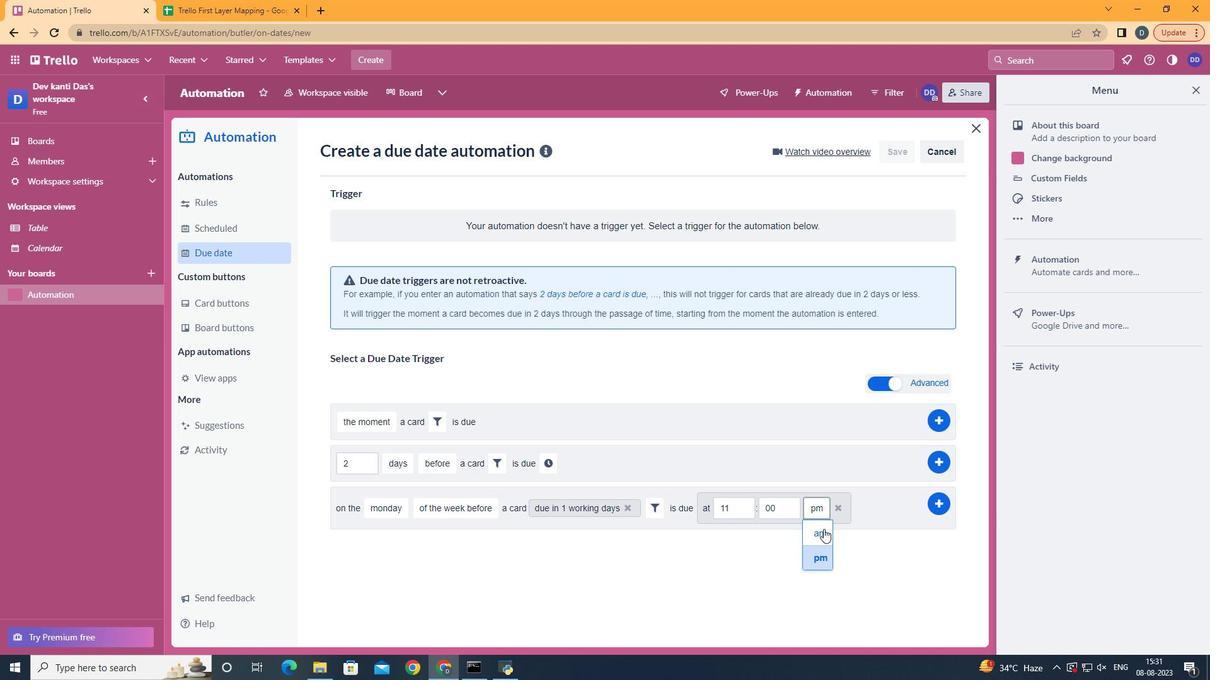 
Action: Mouse moved to (944, 498)
Screenshot: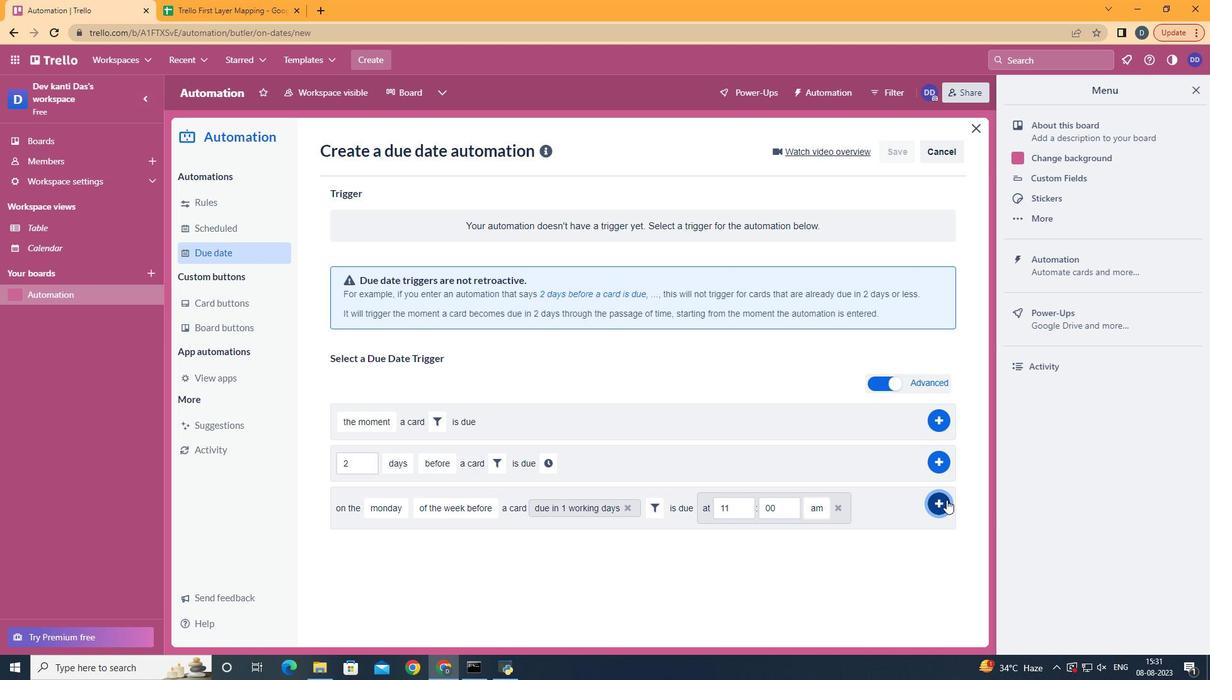 
Action: Mouse pressed left at (944, 498)
Screenshot: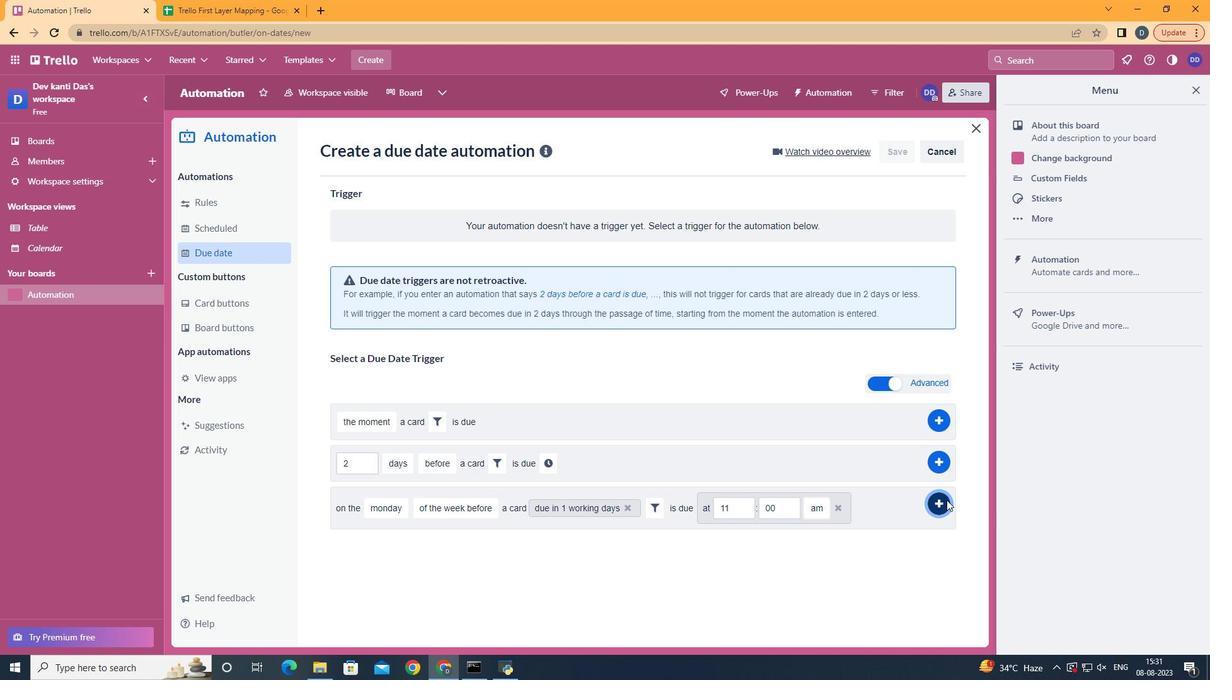 
Action: Mouse moved to (994, 269)
Screenshot: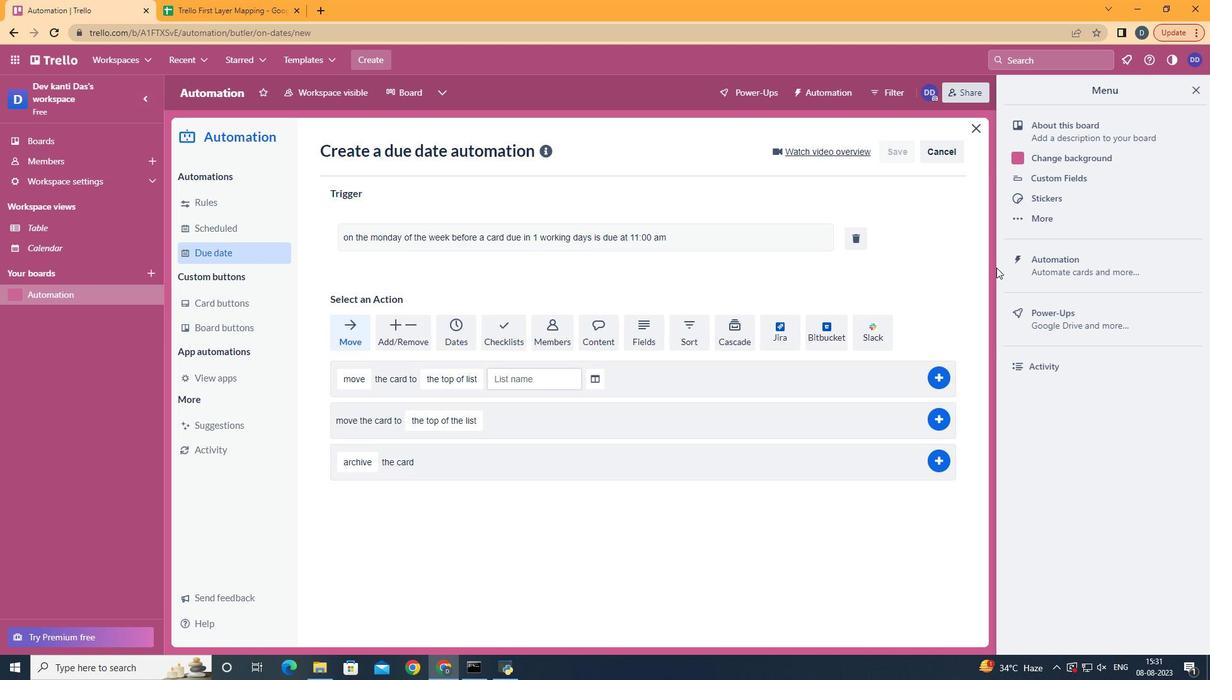 
